 Task: Find connections with filter location Denain with filter topic #Tipsforsucesswith filter profile language English with filter current company REDA Chemicals with filter school Uttar pradesh jobs and careers with filter industry Boilers, Tanks, and Shipping Container Manufacturing with filter service category Customer Service with filter keywords title Cafeteria Worker
Action: Mouse moved to (521, 71)
Screenshot: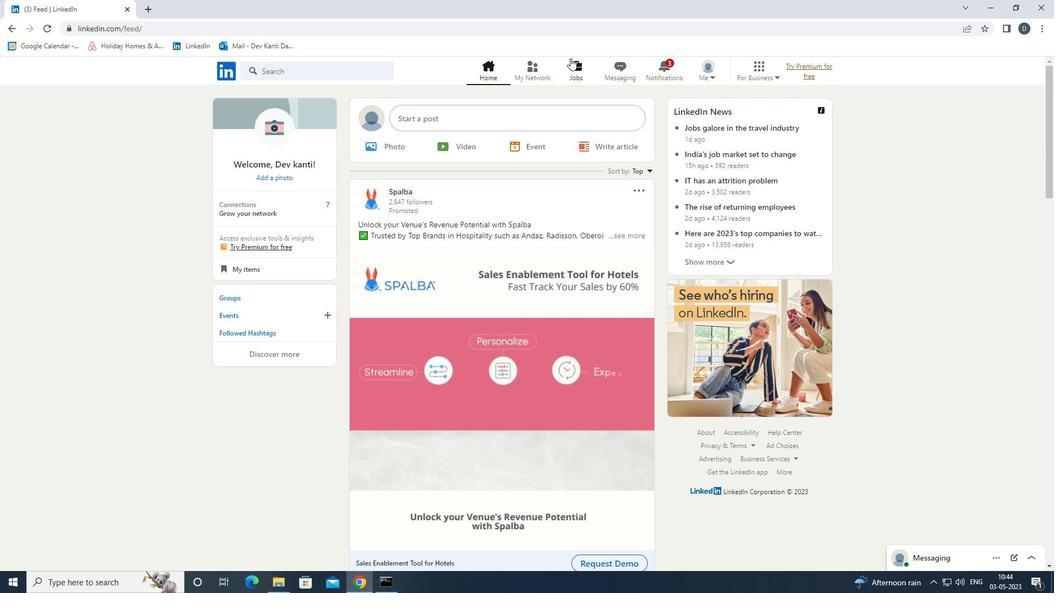 
Action: Mouse pressed left at (521, 71)
Screenshot: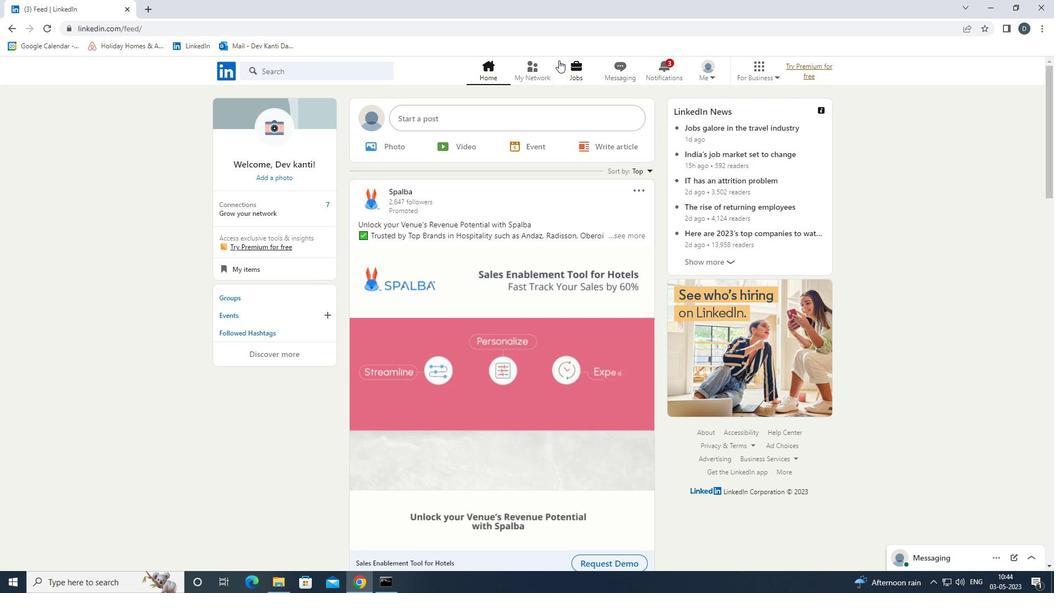 
Action: Mouse moved to (364, 127)
Screenshot: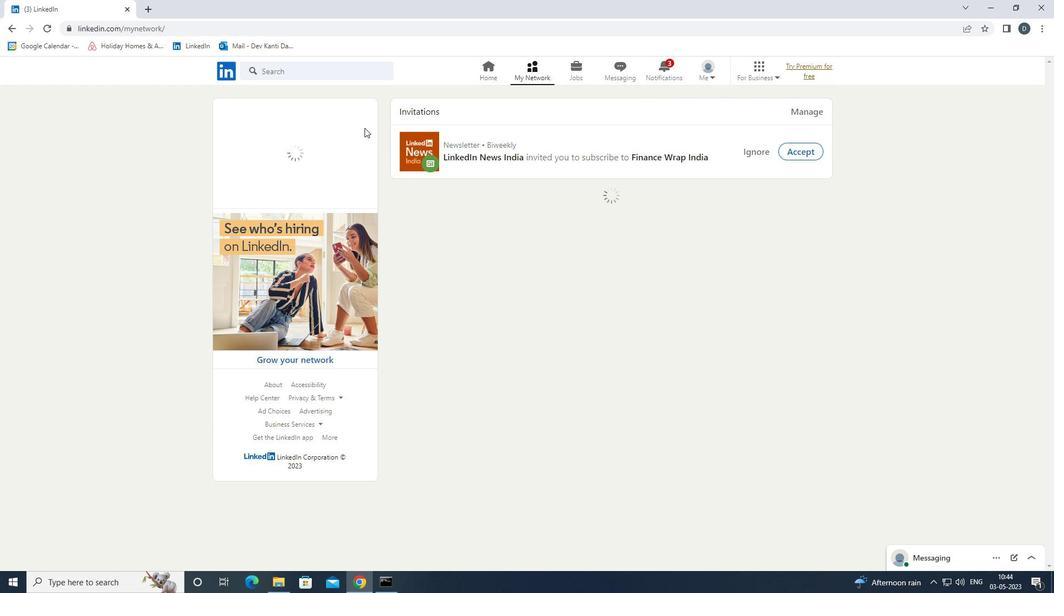 
Action: Mouse pressed left at (364, 127)
Screenshot: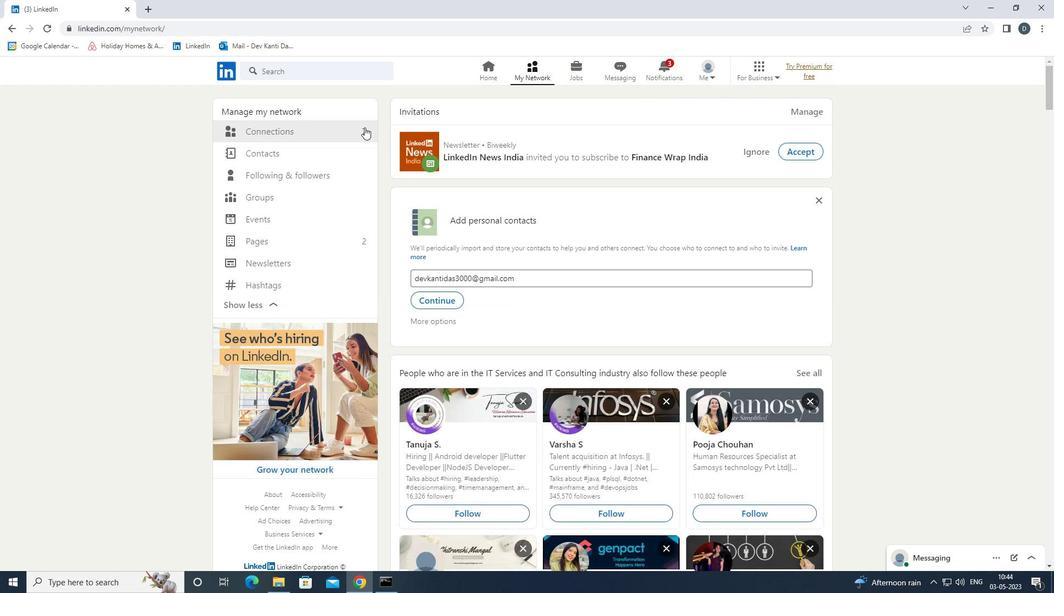 
Action: Mouse moved to (621, 132)
Screenshot: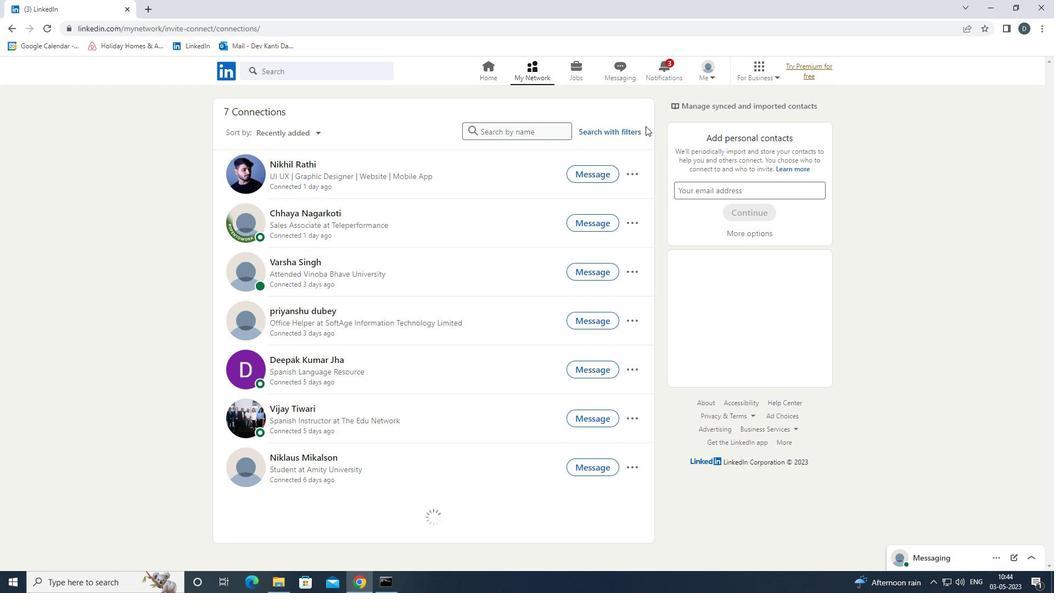 
Action: Mouse pressed left at (621, 132)
Screenshot: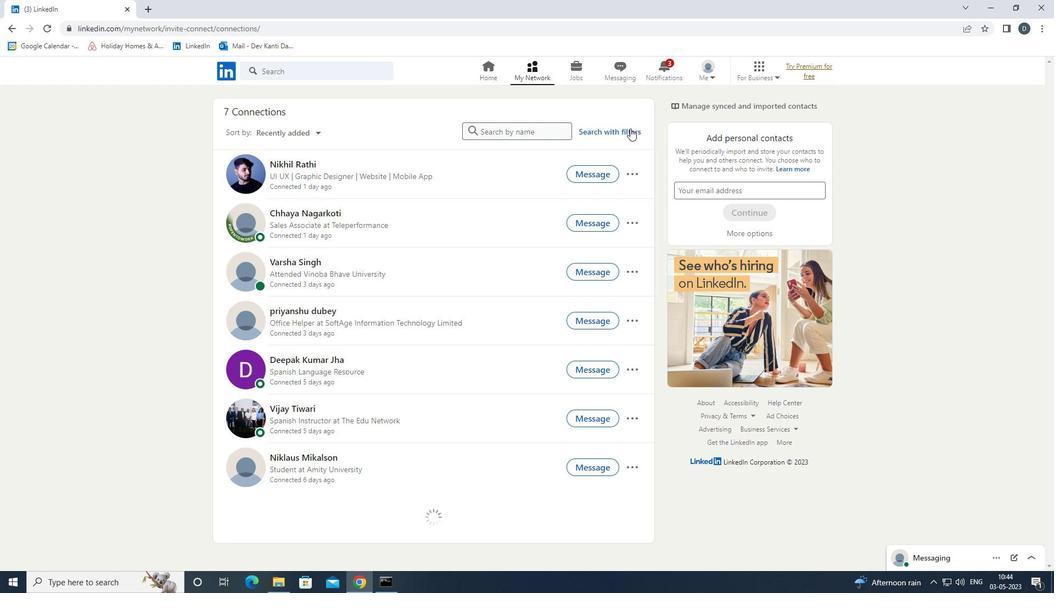 
Action: Mouse moved to (571, 102)
Screenshot: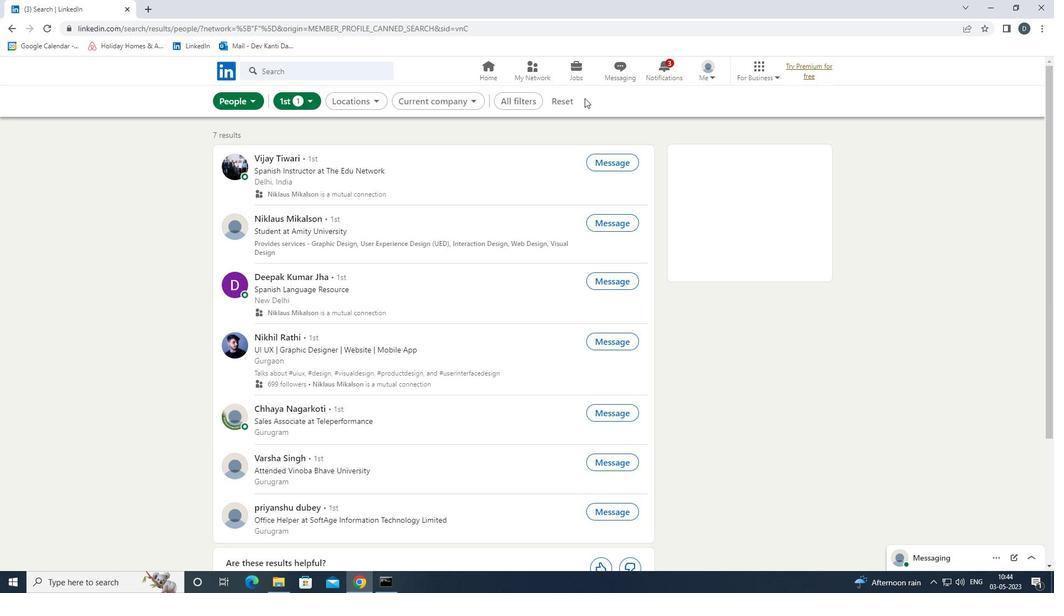 
Action: Mouse pressed left at (571, 102)
Screenshot: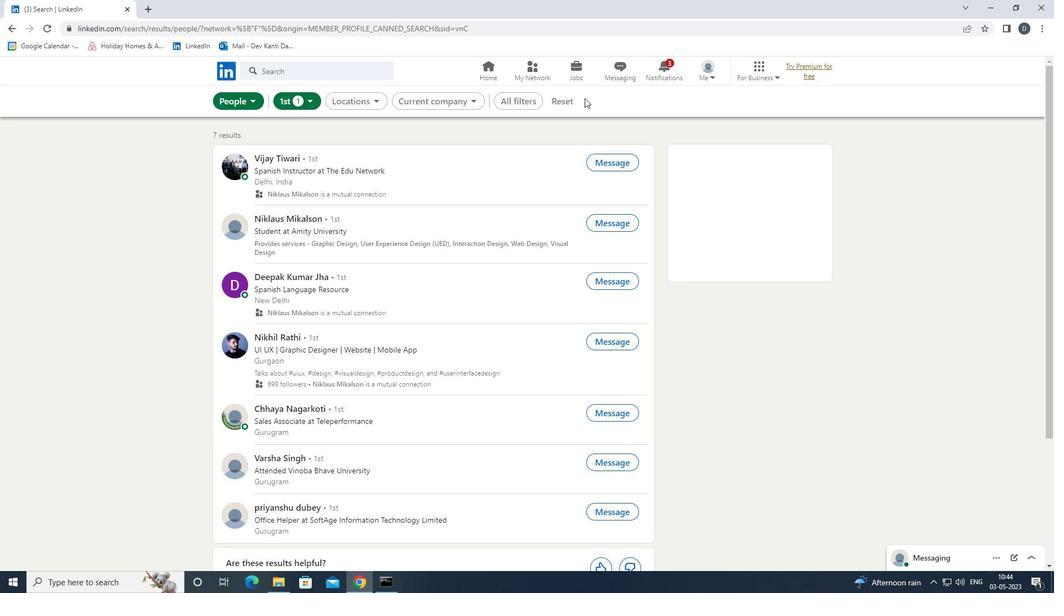 
Action: Mouse moved to (539, 99)
Screenshot: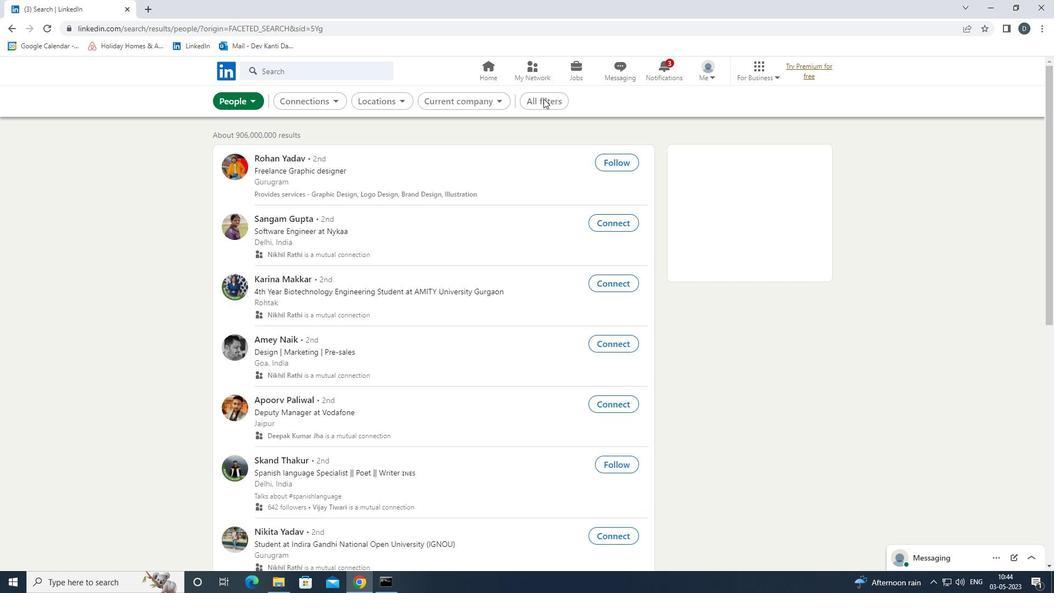 
Action: Mouse pressed left at (539, 99)
Screenshot: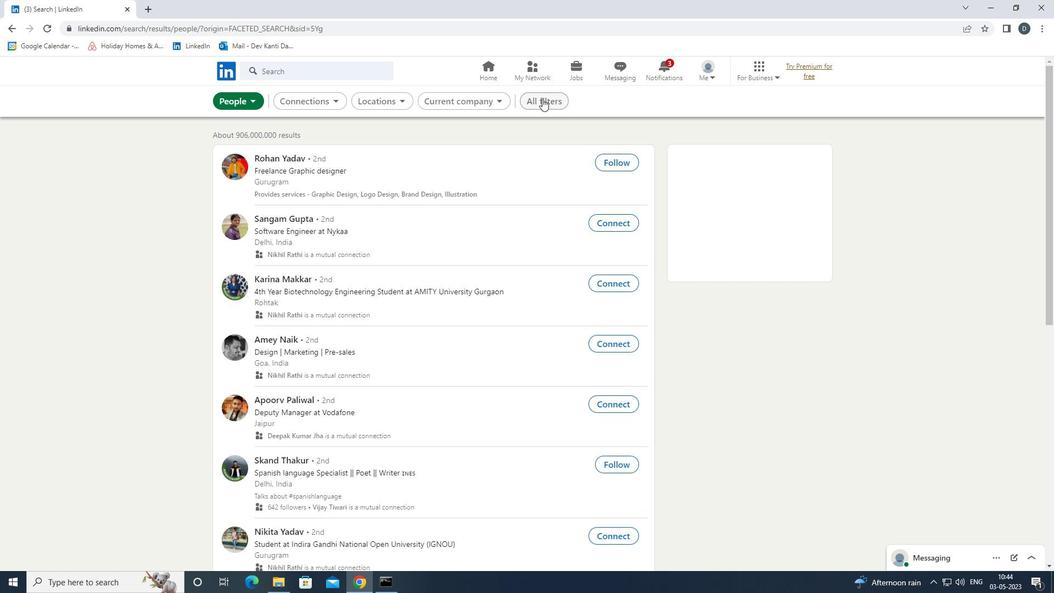 
Action: Mouse moved to (993, 370)
Screenshot: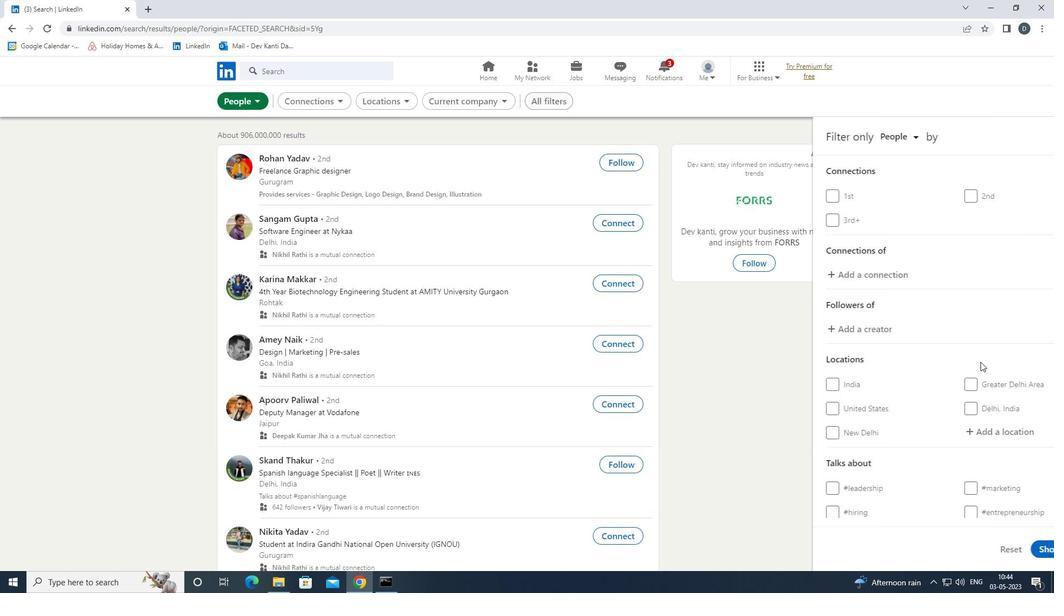 
Action: Mouse scrolled (993, 370) with delta (0, 0)
Screenshot: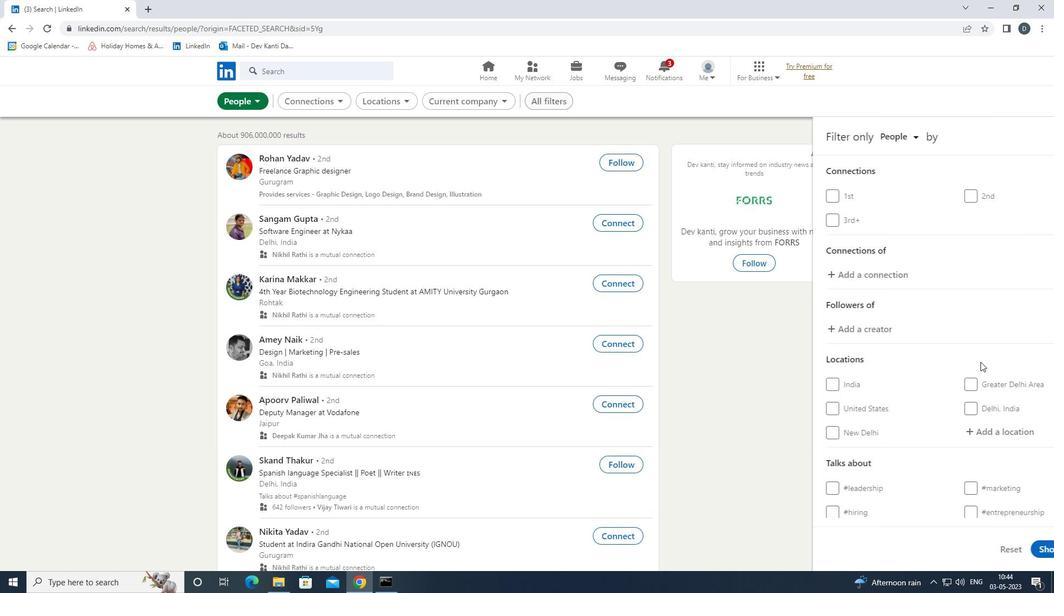 
Action: Mouse scrolled (993, 370) with delta (0, 0)
Screenshot: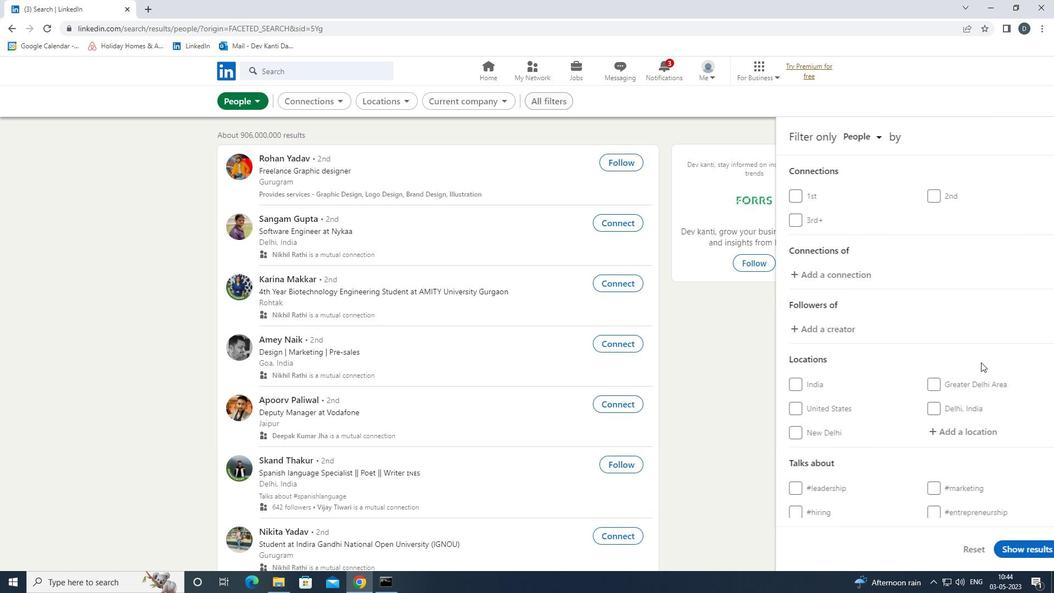 
Action: Mouse moved to (953, 325)
Screenshot: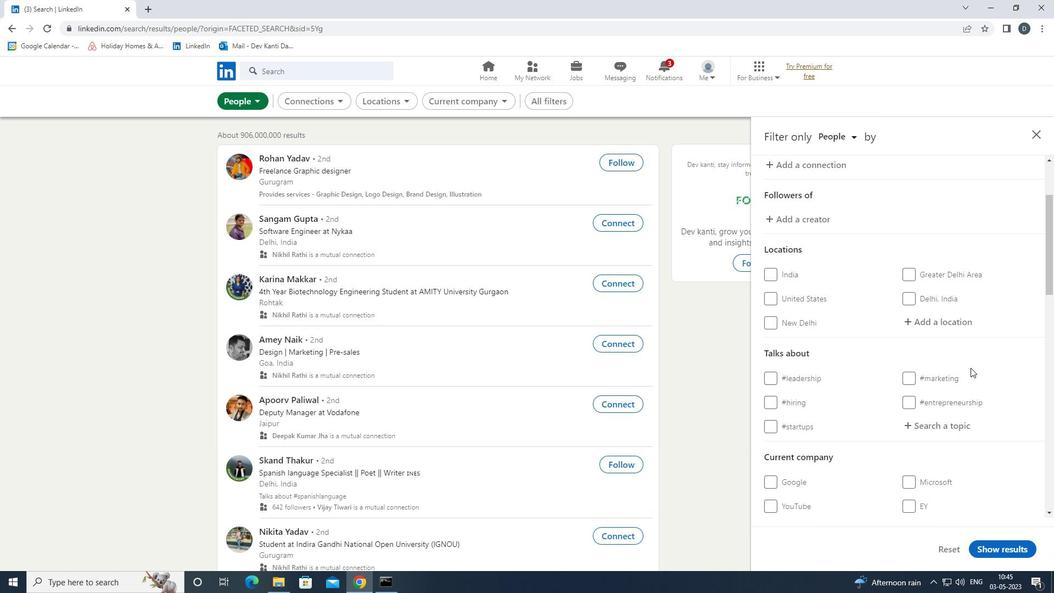 
Action: Mouse pressed left at (953, 325)
Screenshot: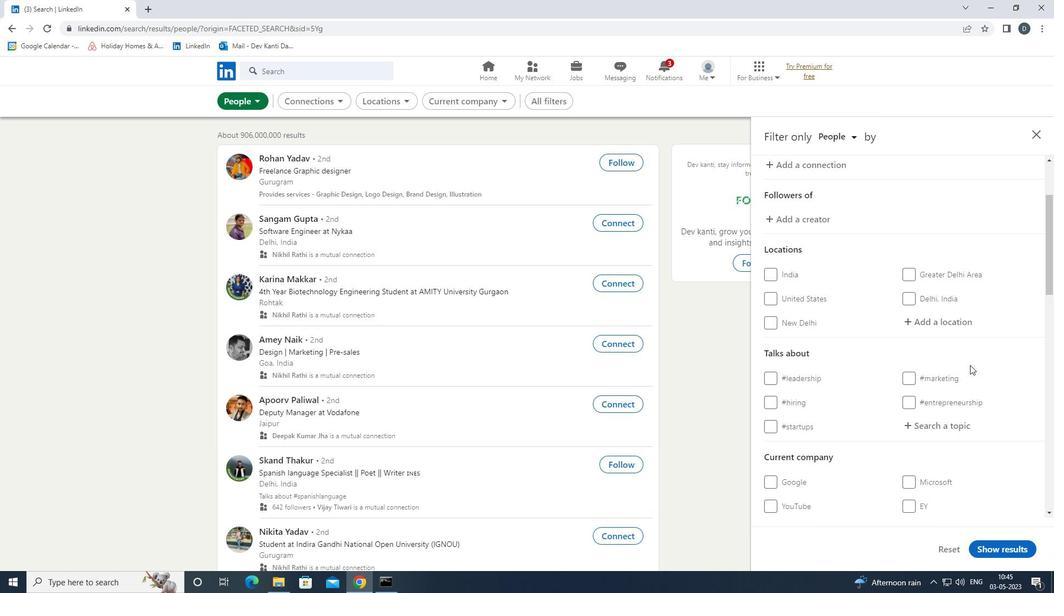 
Action: Mouse moved to (952, 327)
Screenshot: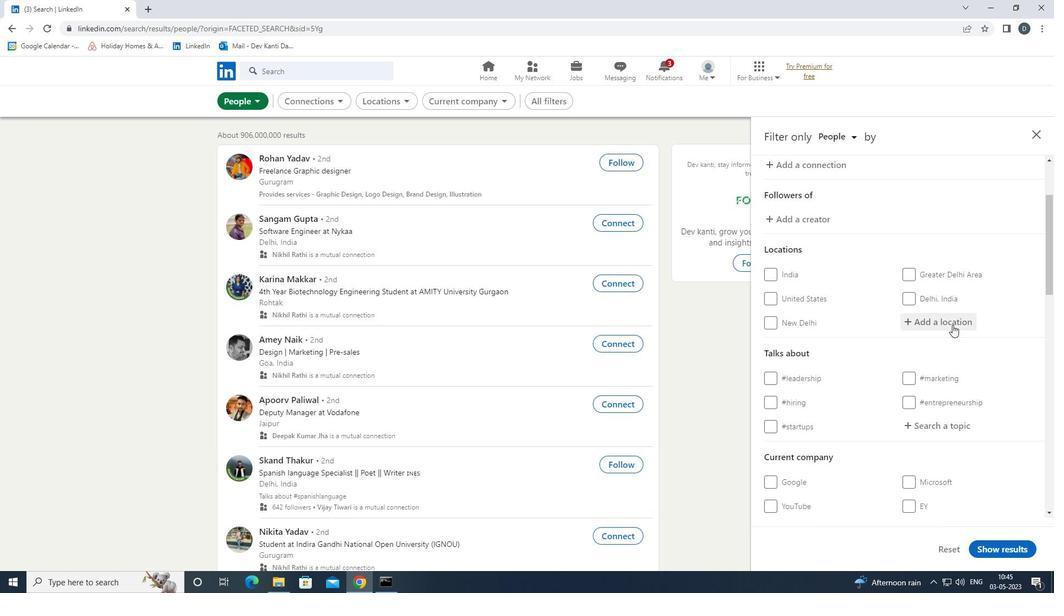 
Action: Key pressed <Key.cmd><Key.shift><Key.cmd><Key.shift>DENAIN<Key.down><Key.enter>
Screenshot: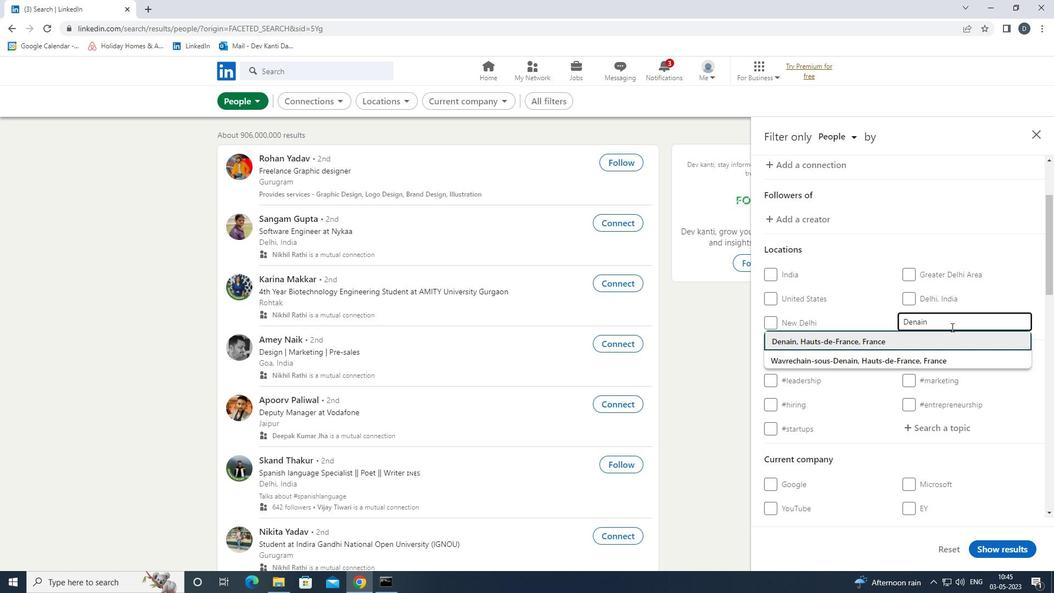 
Action: Mouse scrolled (952, 326) with delta (0, 0)
Screenshot: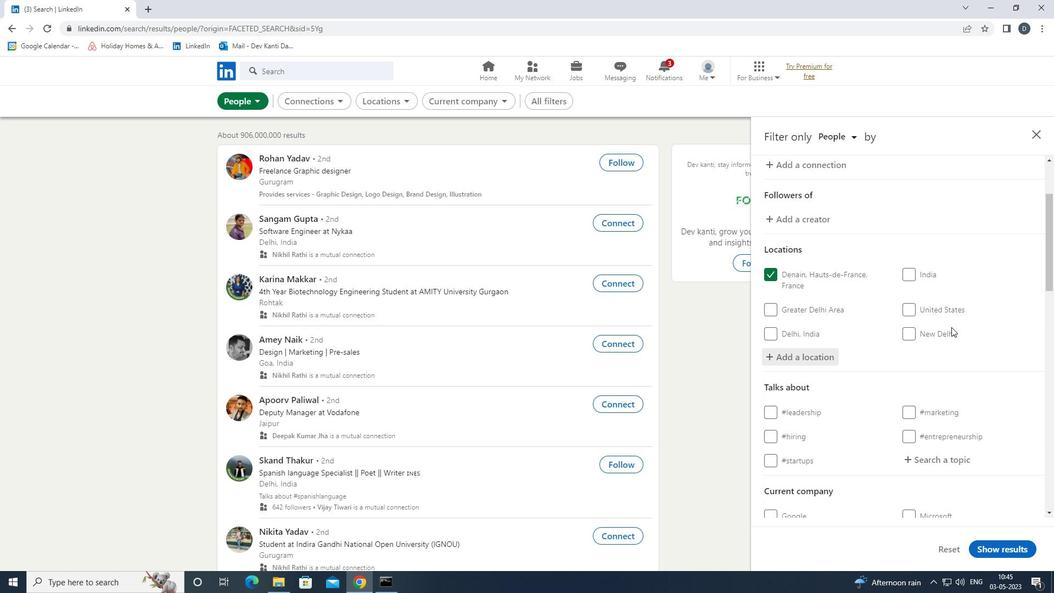 
Action: Mouse scrolled (952, 326) with delta (0, 0)
Screenshot: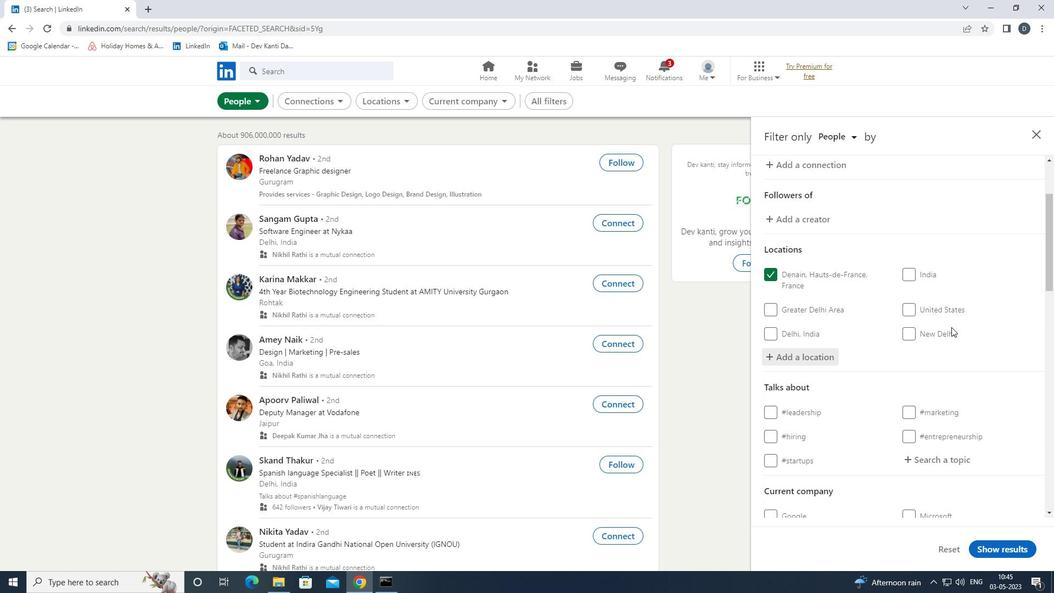 
Action: Mouse moved to (942, 354)
Screenshot: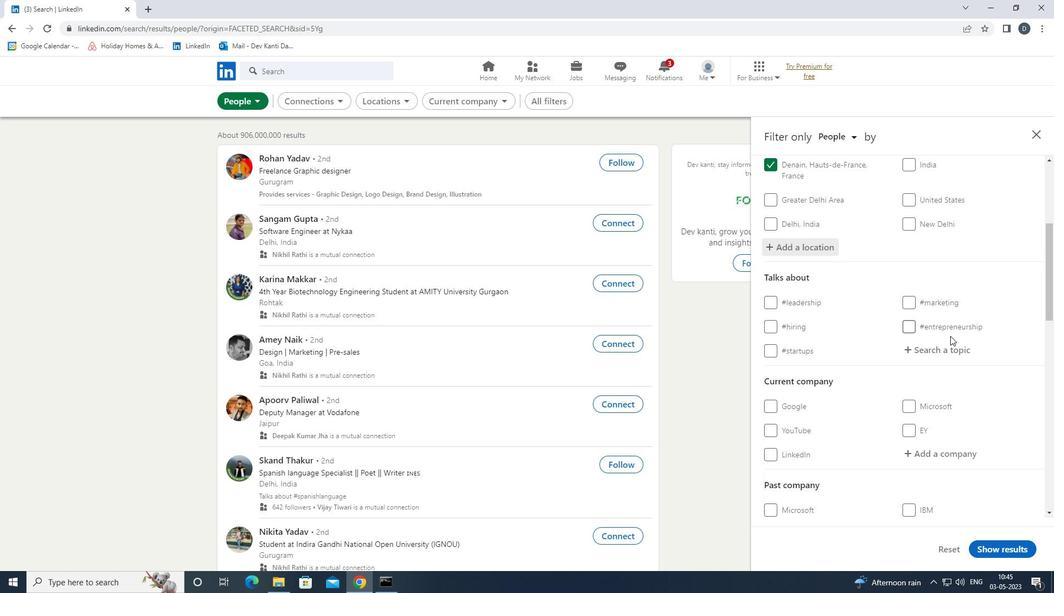 
Action: Mouse pressed left at (942, 354)
Screenshot: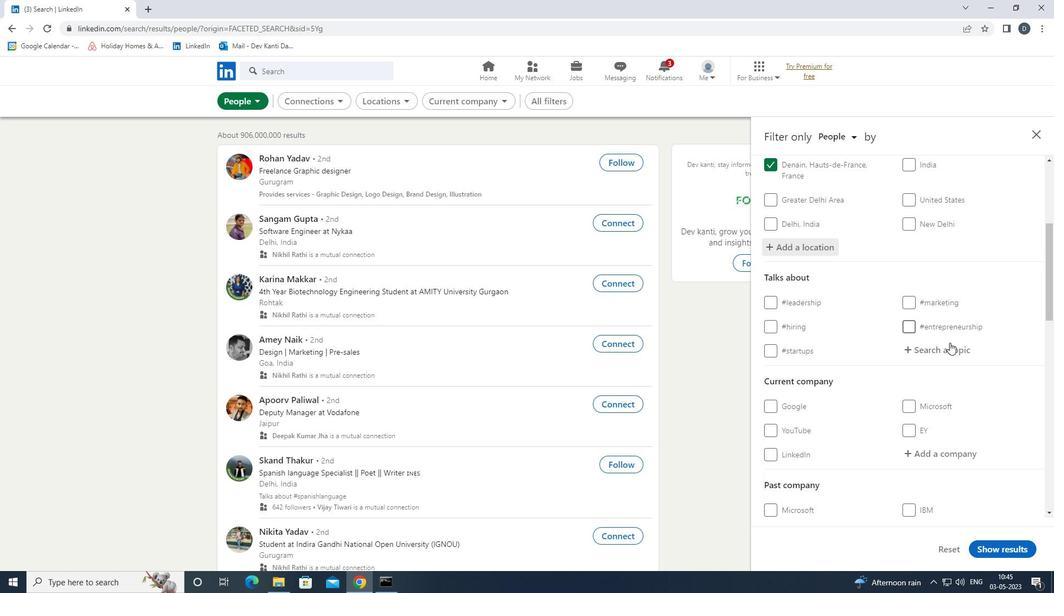 
Action: Key pressed TIPSFORT<Key.backspace>SUCCESS<Key.down><Key.down><Key.enter>
Screenshot: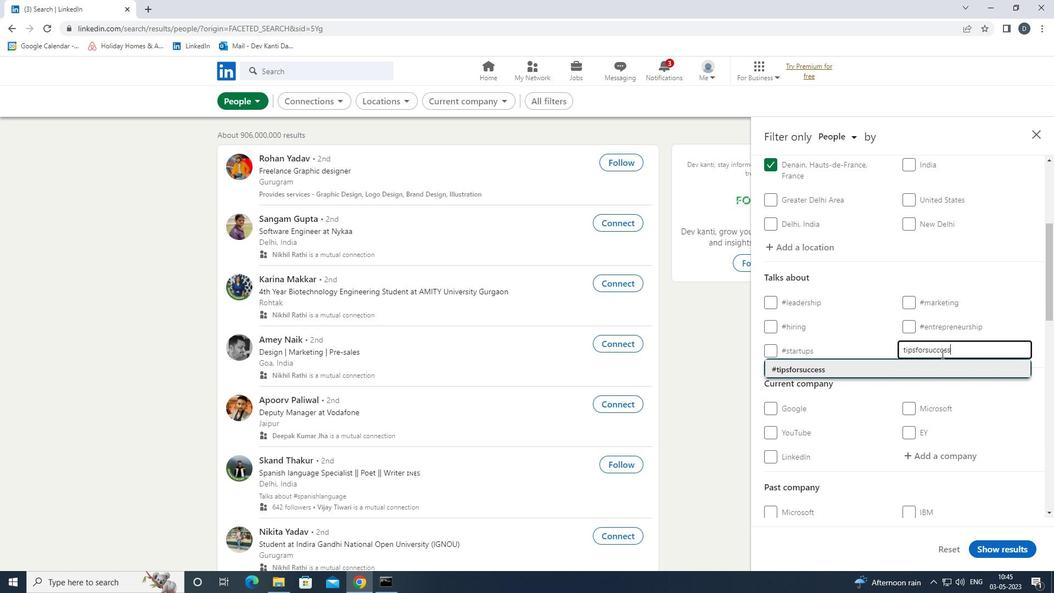 
Action: Mouse moved to (931, 356)
Screenshot: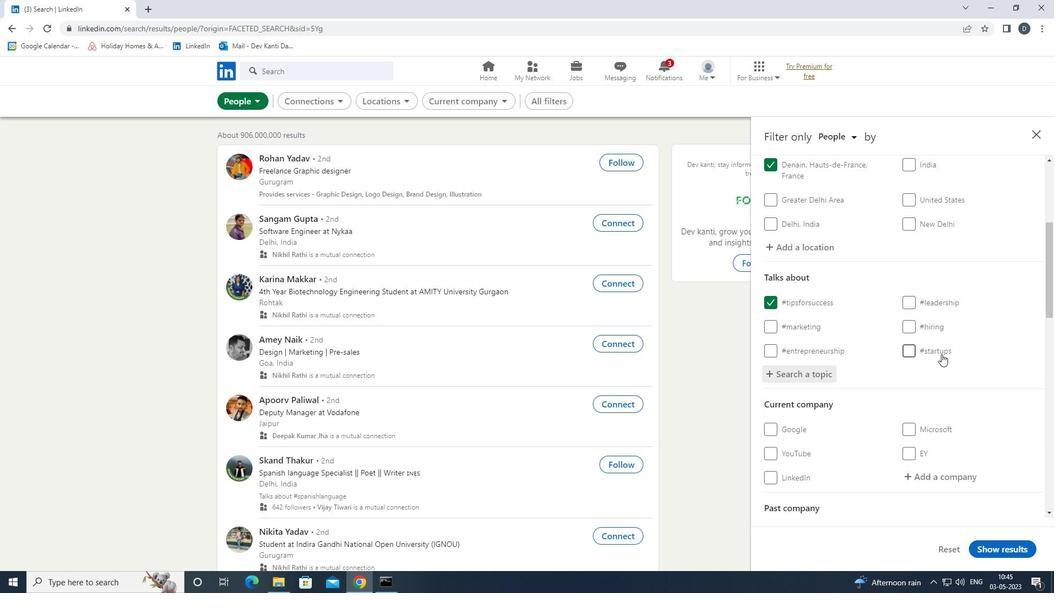 
Action: Mouse scrolled (931, 355) with delta (0, 0)
Screenshot: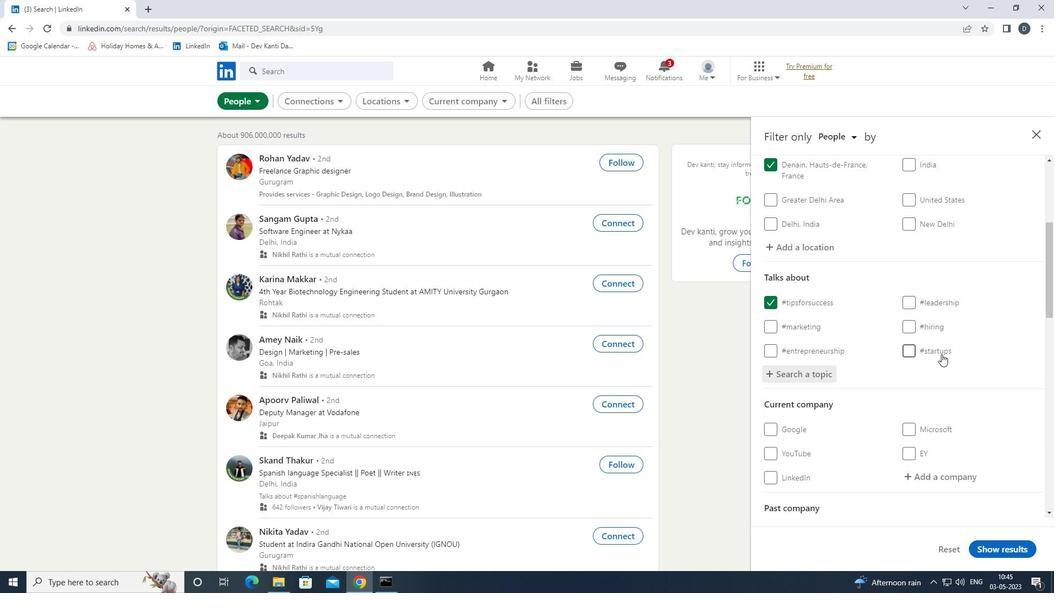 
Action: Mouse moved to (931, 362)
Screenshot: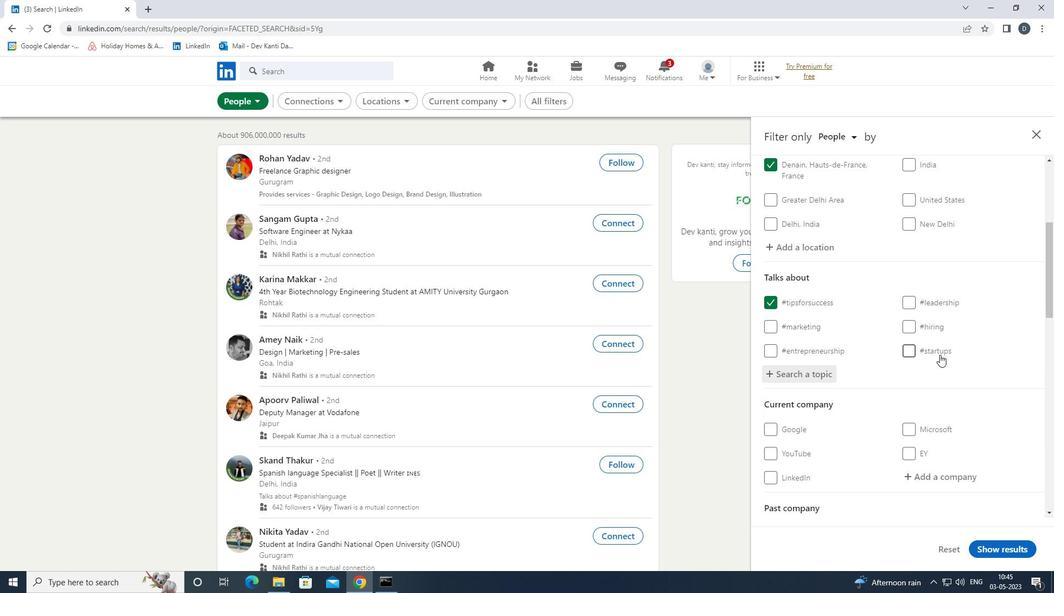 
Action: Mouse scrolled (931, 362) with delta (0, 0)
Screenshot: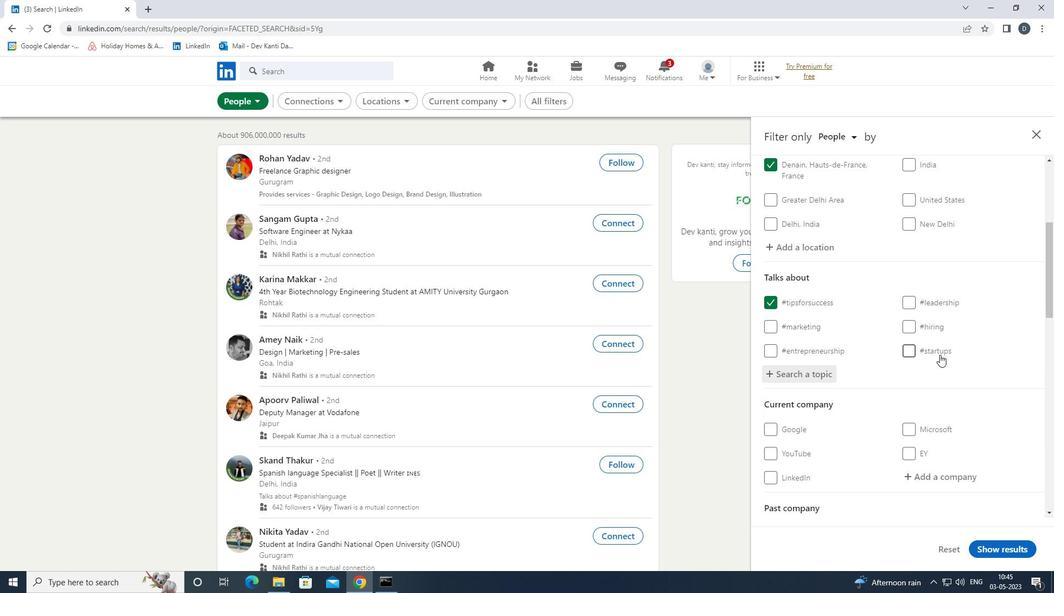 
Action: Mouse moved to (930, 364)
Screenshot: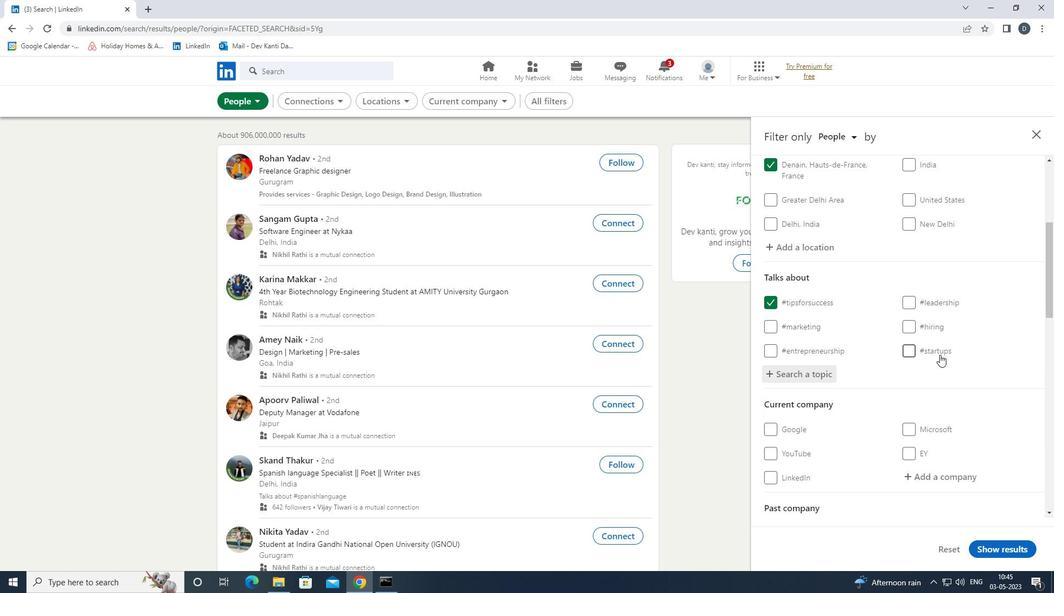 
Action: Mouse scrolled (930, 363) with delta (0, 0)
Screenshot: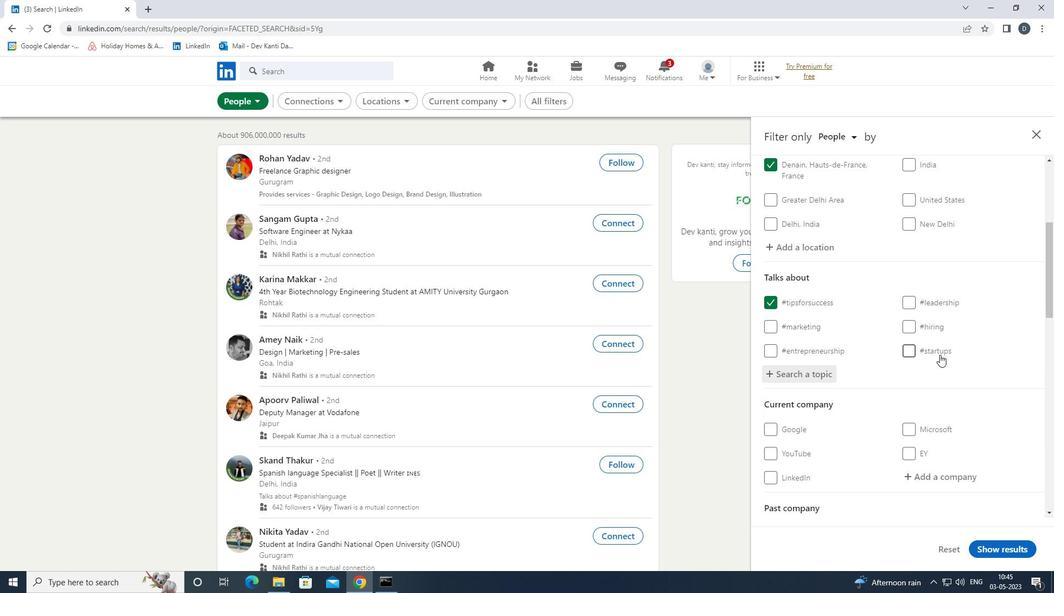 
Action: Mouse moved to (930, 364)
Screenshot: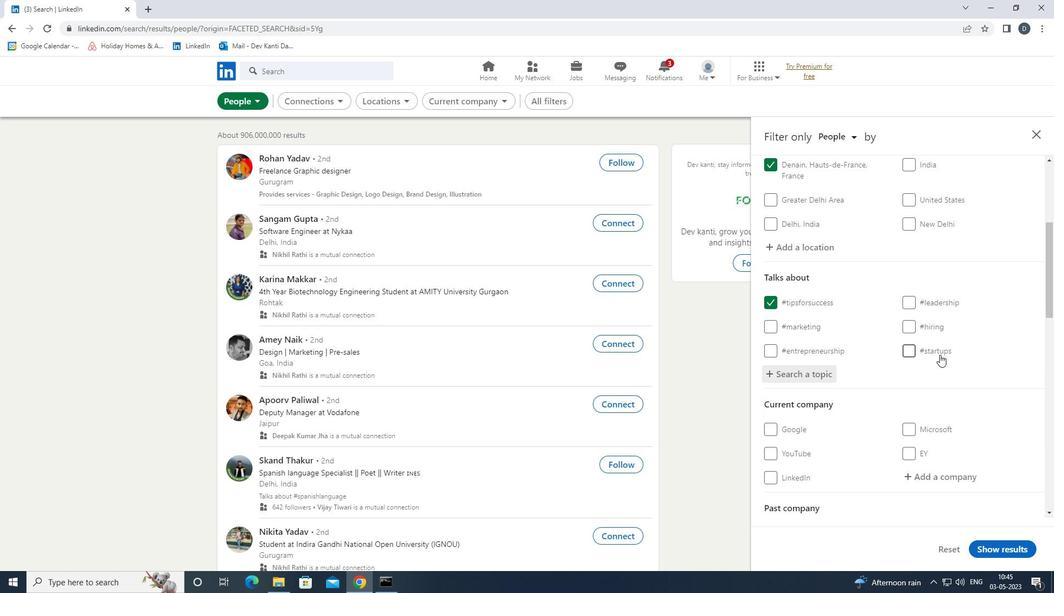 
Action: Mouse scrolled (930, 364) with delta (0, 0)
Screenshot: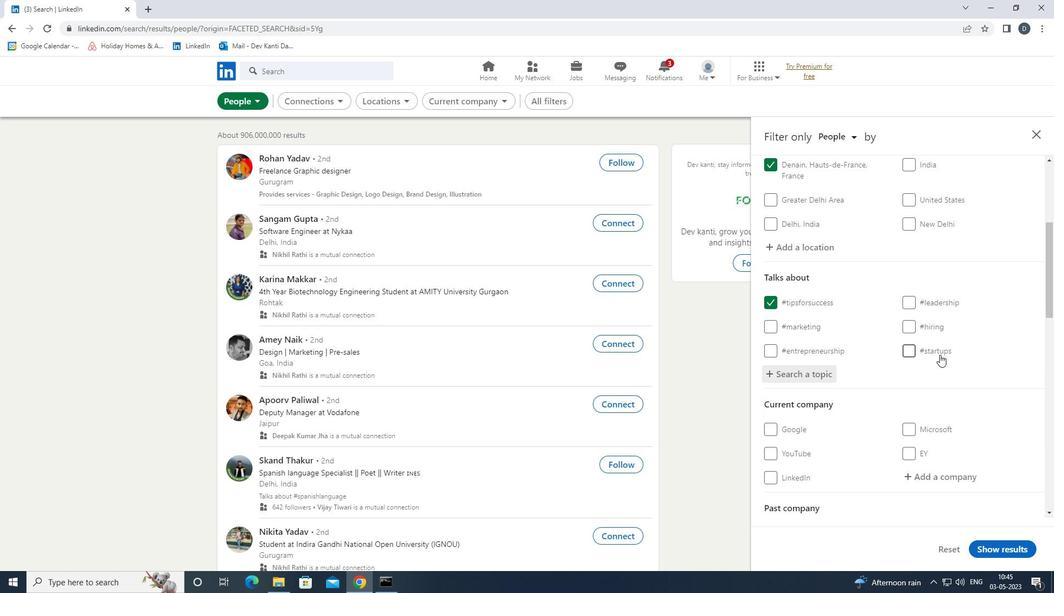 
Action: Mouse scrolled (930, 364) with delta (0, 0)
Screenshot: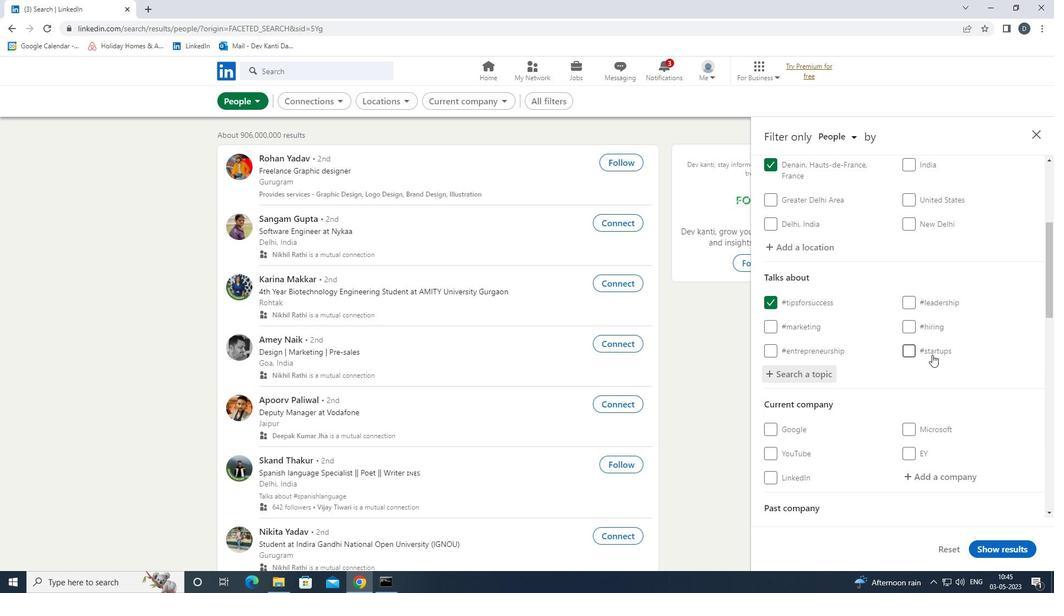 
Action: Mouse moved to (930, 365)
Screenshot: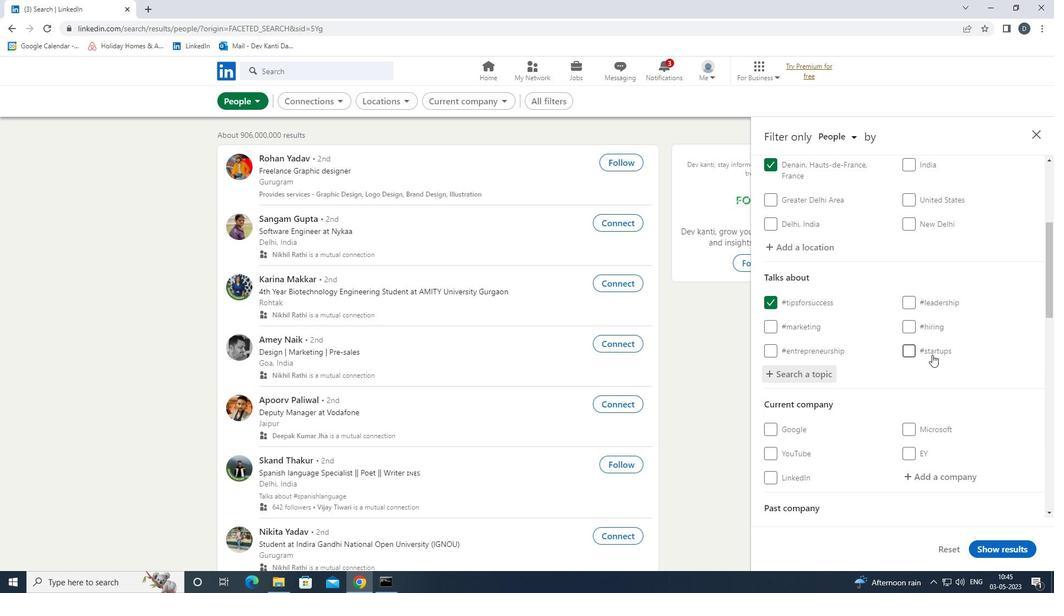 
Action: Mouse scrolled (930, 365) with delta (0, 0)
Screenshot: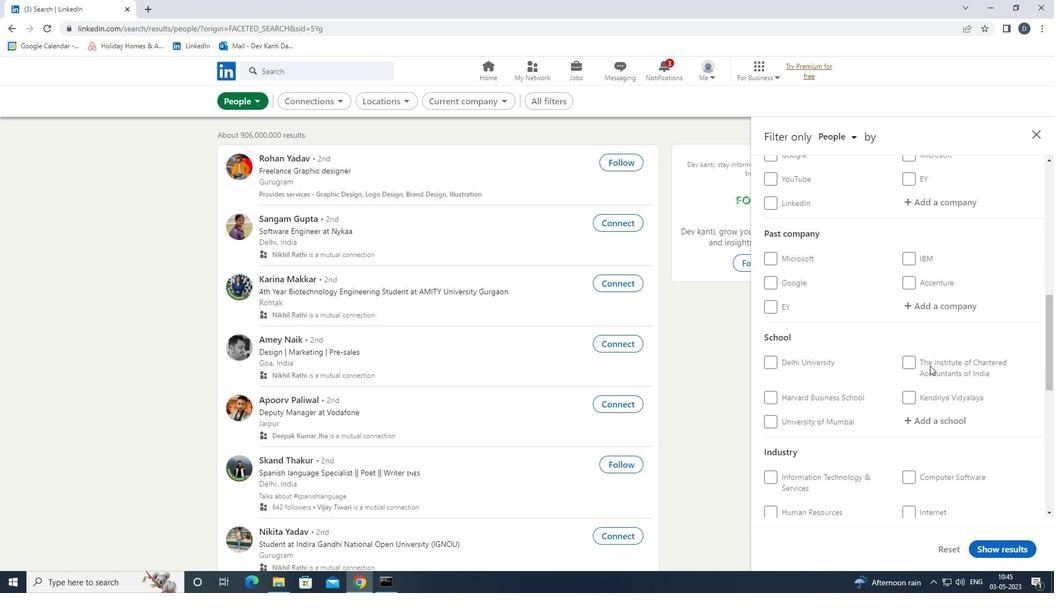 
Action: Mouse scrolled (930, 365) with delta (0, 0)
Screenshot: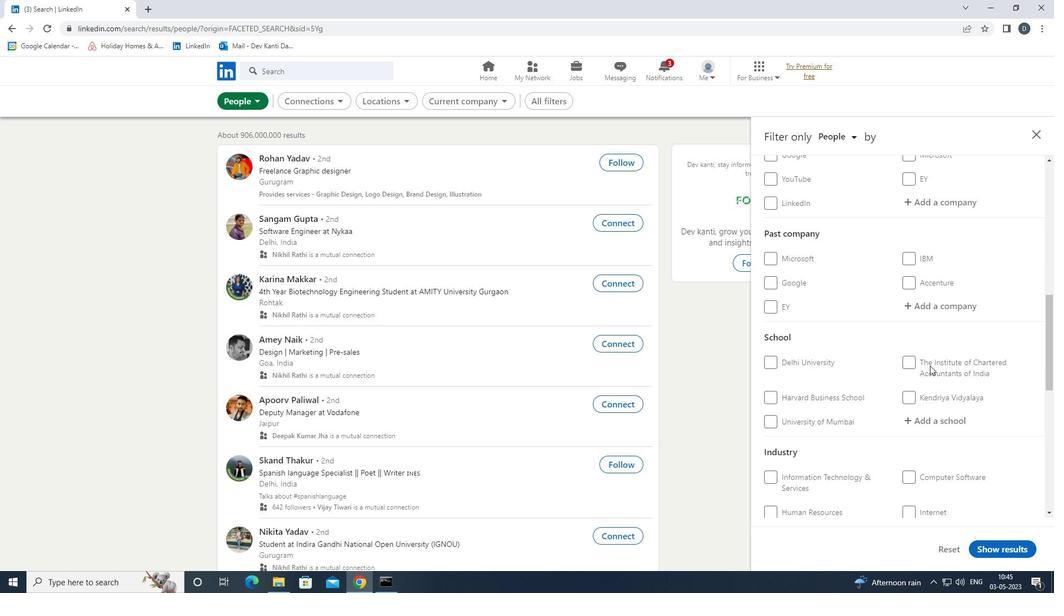 
Action: Mouse scrolled (930, 365) with delta (0, 0)
Screenshot: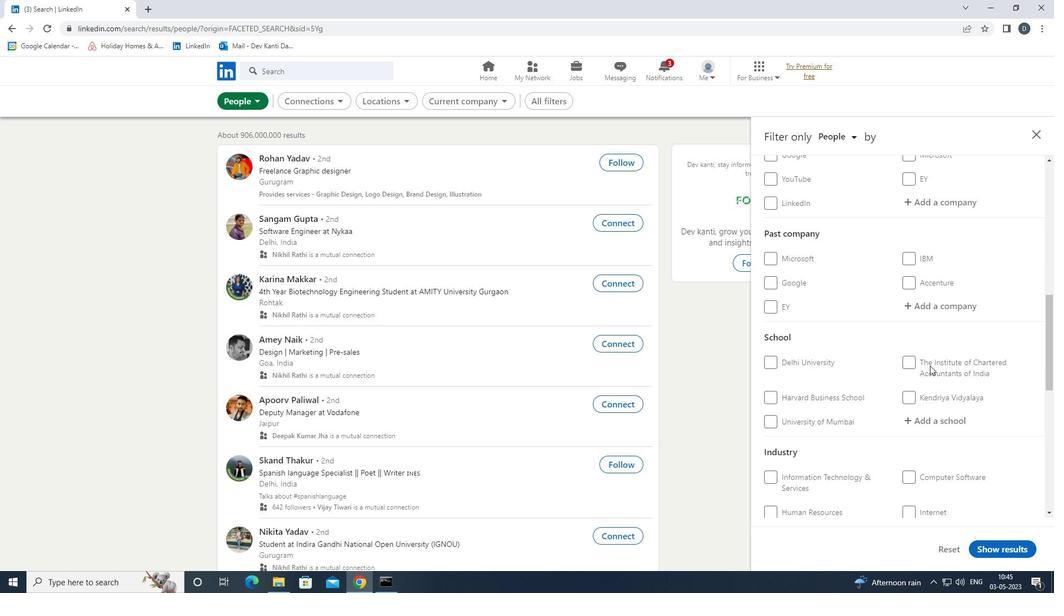 
Action: Mouse moved to (787, 430)
Screenshot: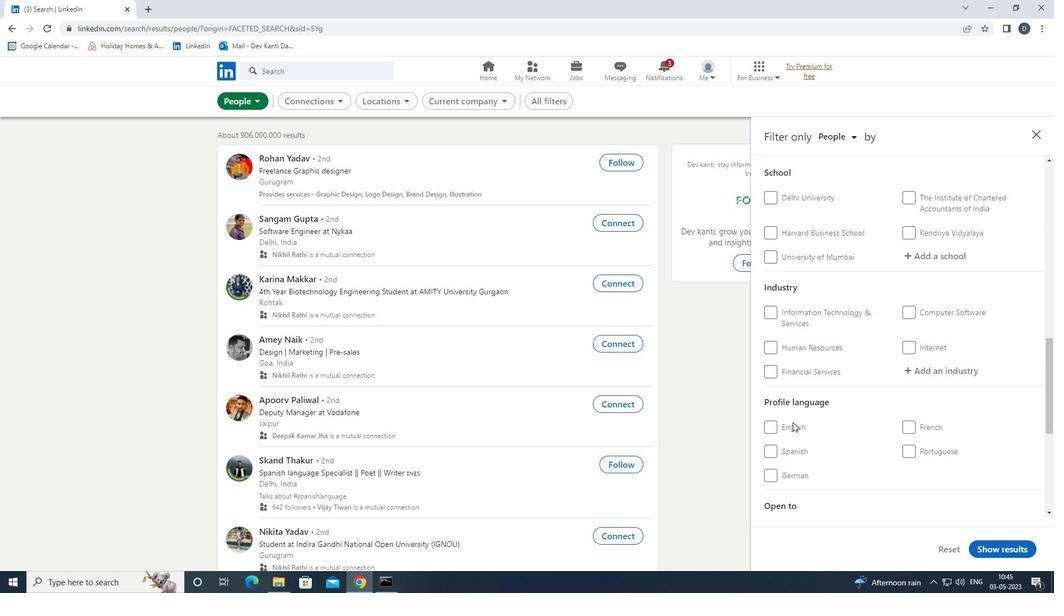 
Action: Mouse pressed left at (787, 430)
Screenshot: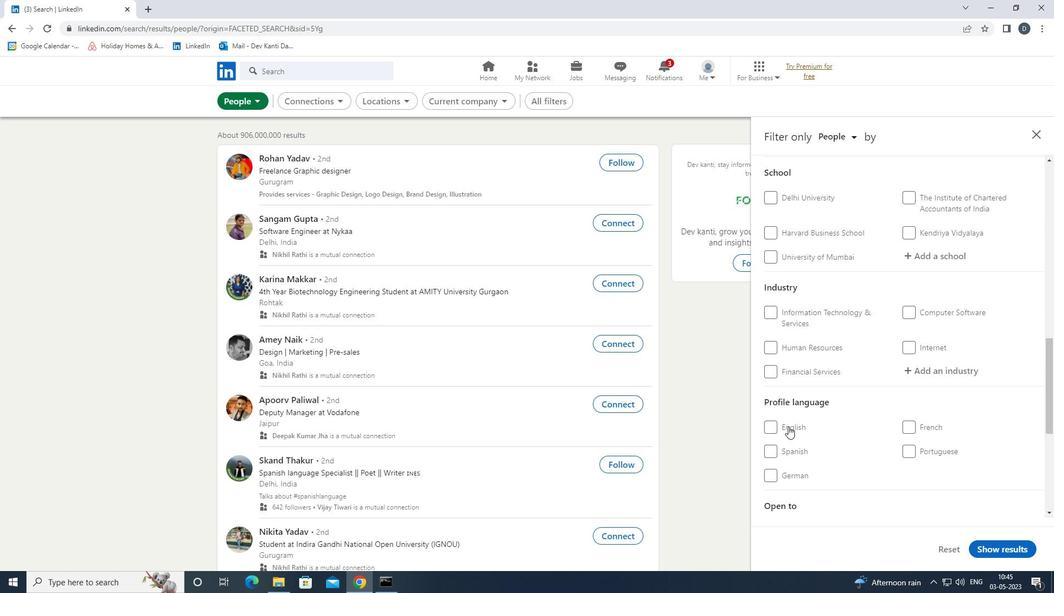 
Action: Mouse moved to (888, 419)
Screenshot: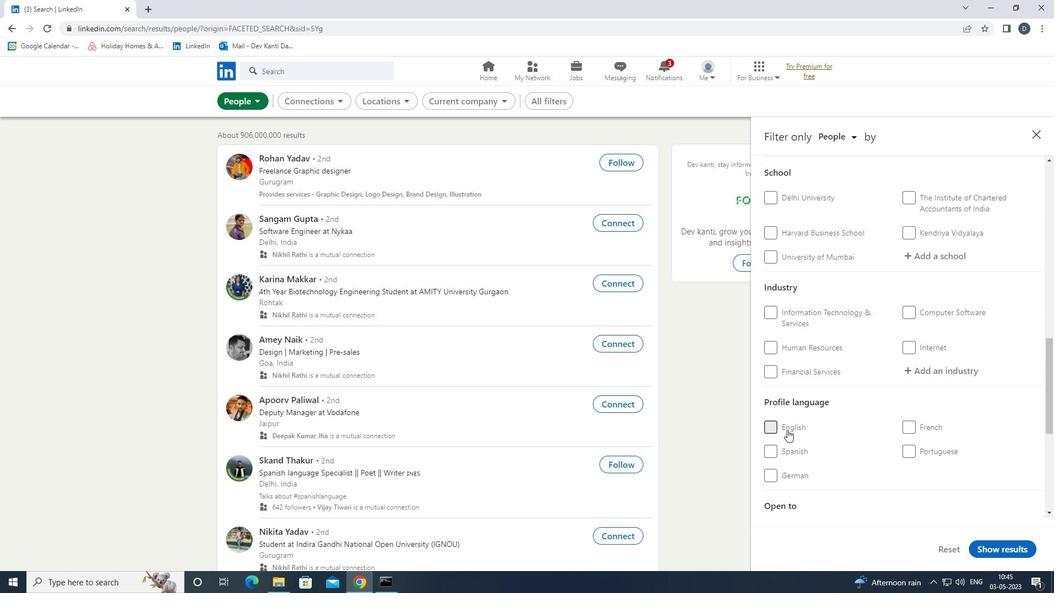 
Action: Mouse scrolled (888, 419) with delta (0, 0)
Screenshot: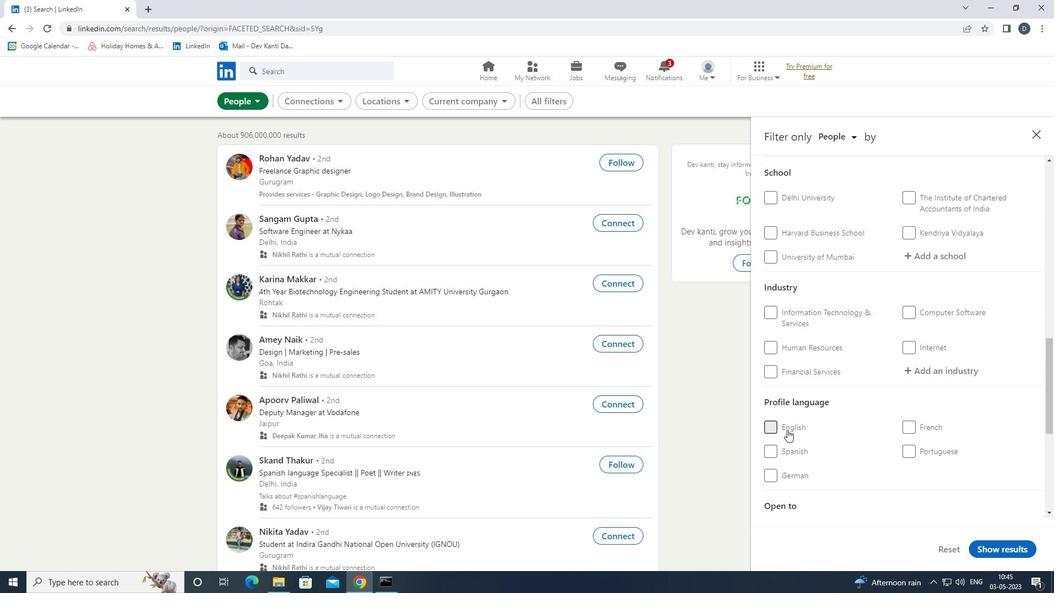 
Action: Mouse scrolled (888, 419) with delta (0, 0)
Screenshot: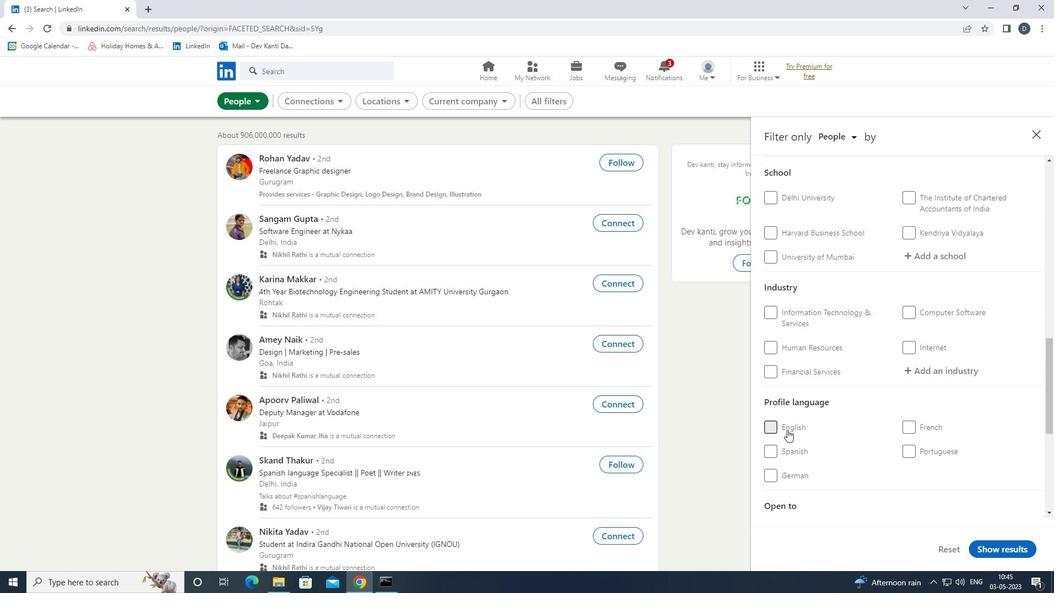 
Action: Mouse scrolled (888, 419) with delta (0, 0)
Screenshot: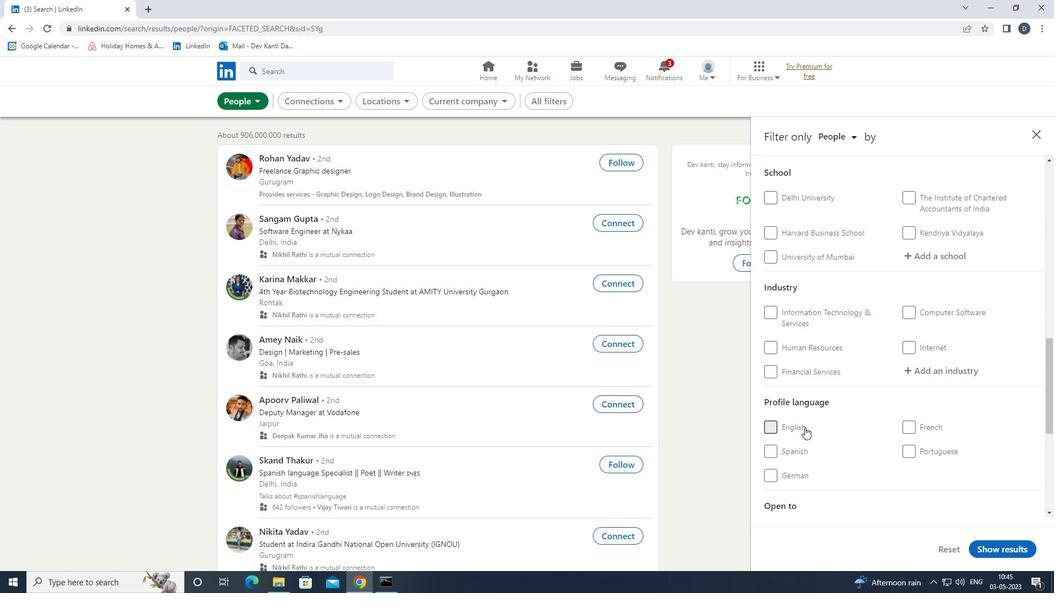 
Action: Mouse scrolled (888, 419) with delta (0, 0)
Screenshot: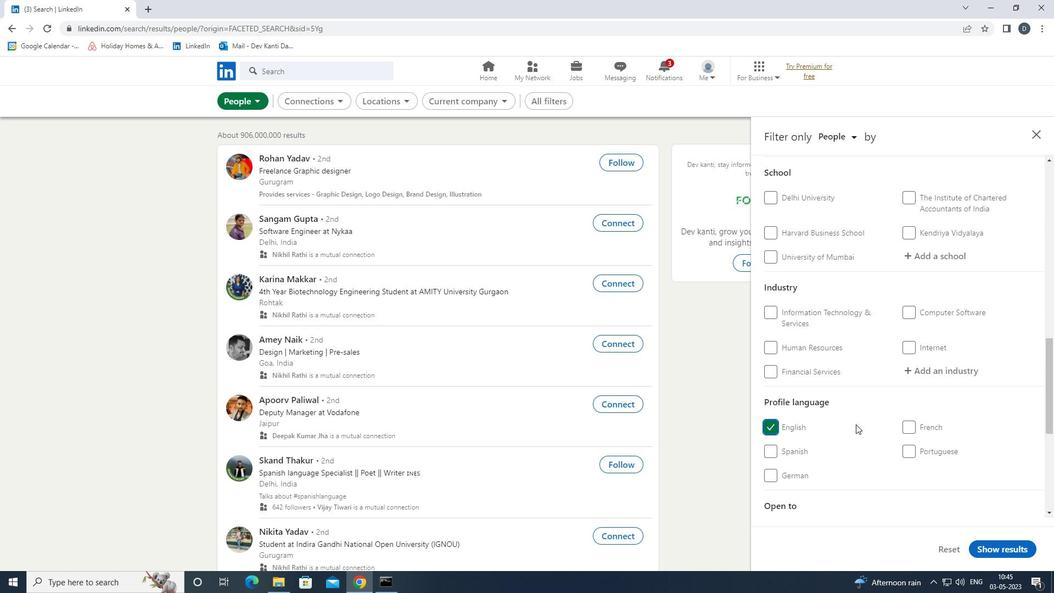 
Action: Mouse scrolled (888, 419) with delta (0, 0)
Screenshot: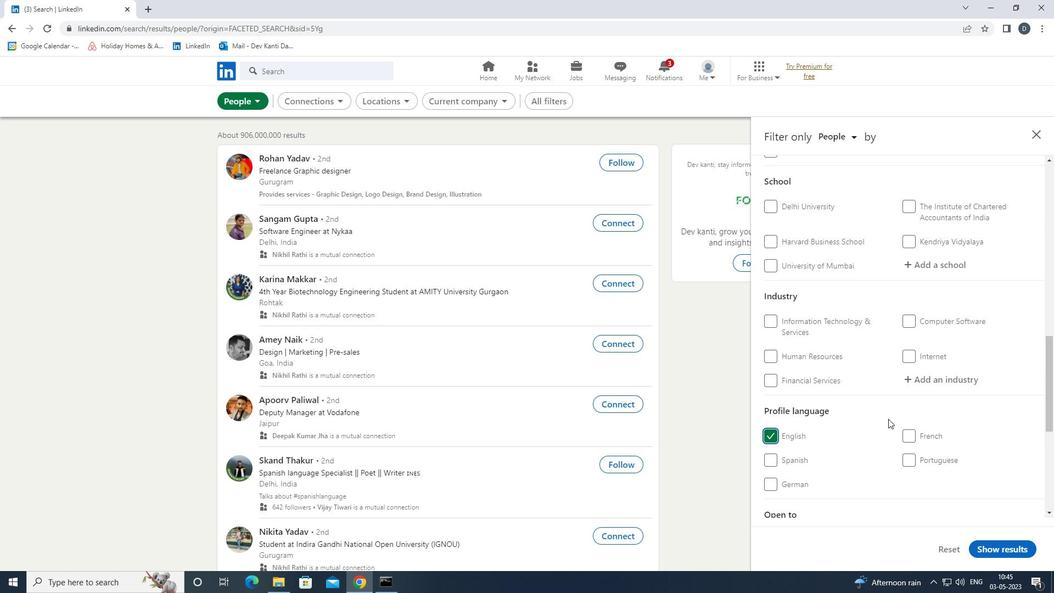 
Action: Mouse scrolled (888, 419) with delta (0, 0)
Screenshot: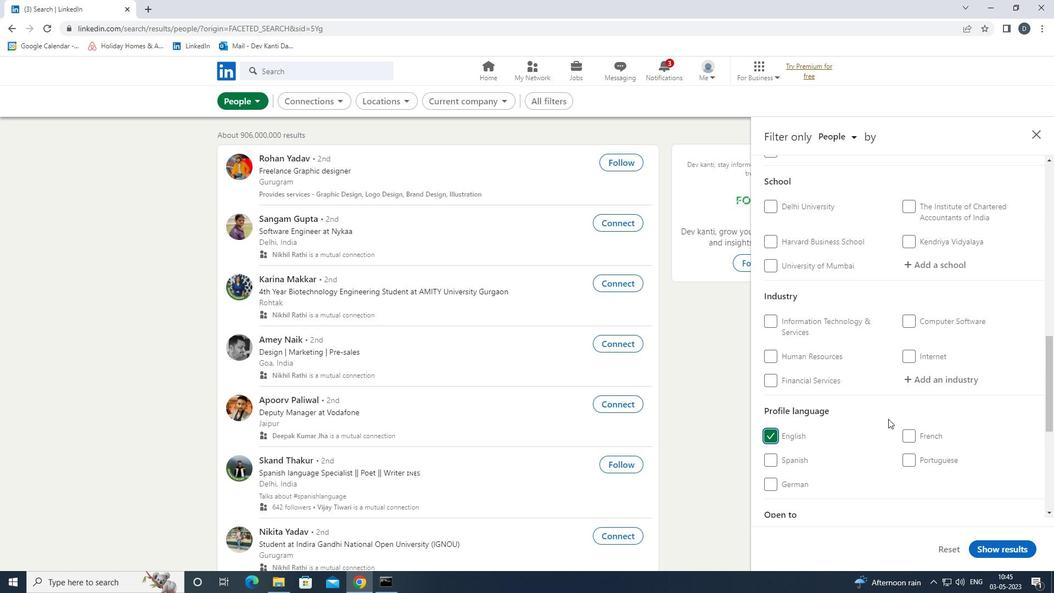 
Action: Mouse moved to (934, 375)
Screenshot: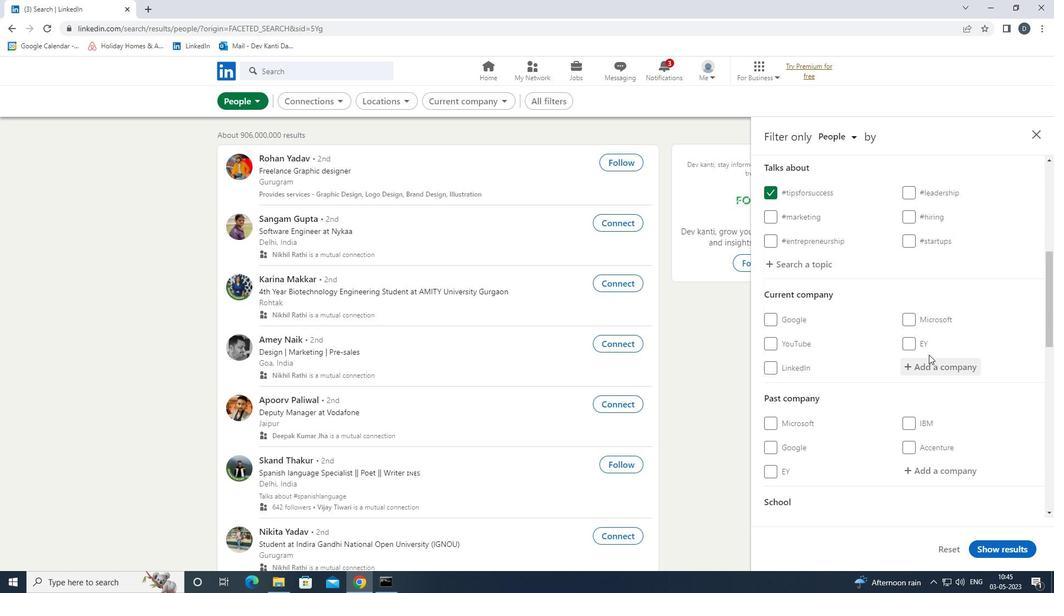 
Action: Mouse pressed left at (934, 375)
Screenshot: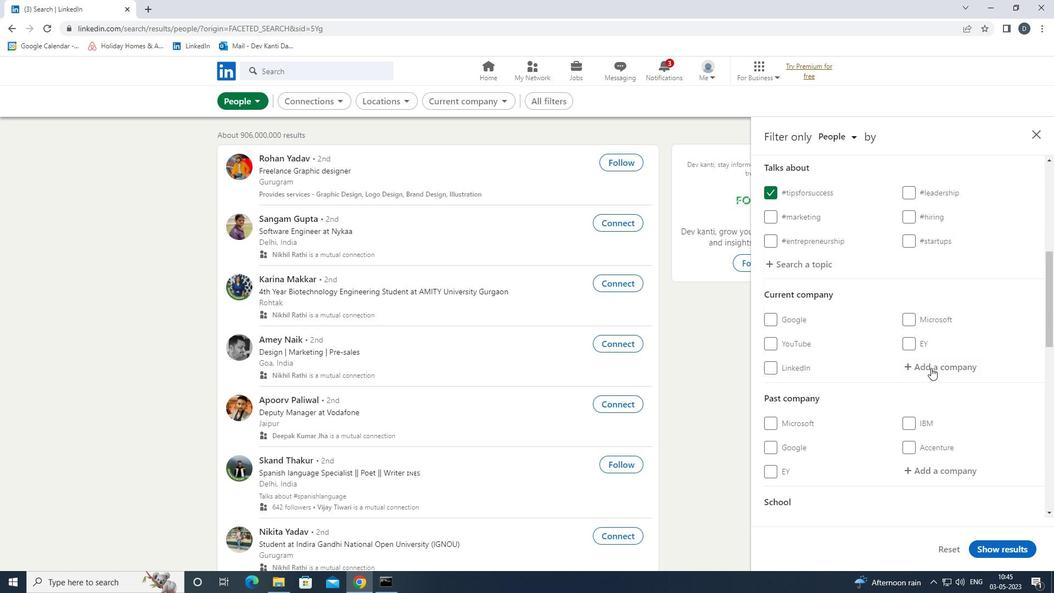 
Action: Mouse moved to (937, 372)
Screenshot: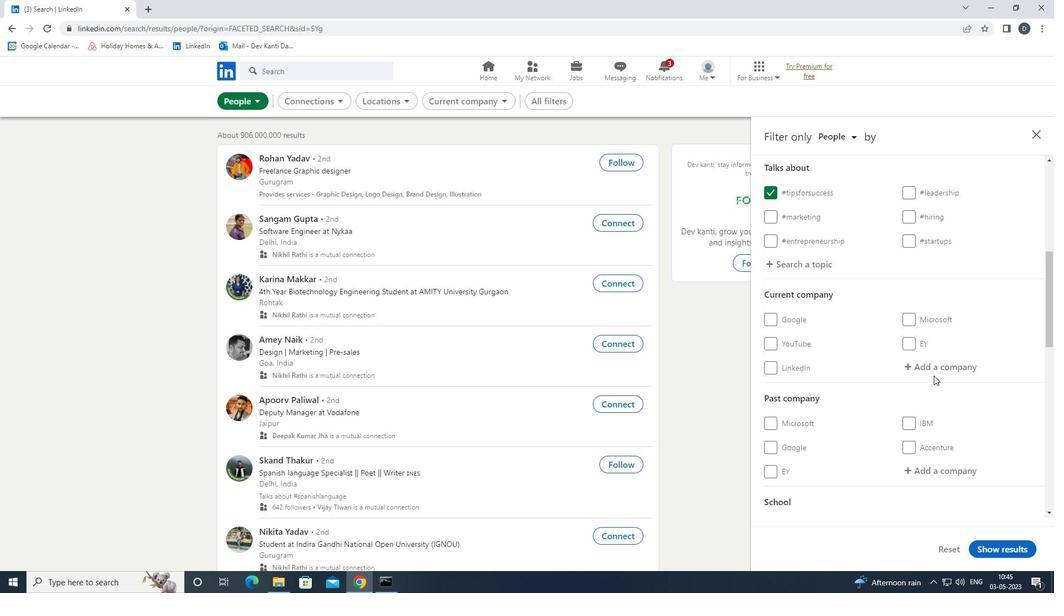 
Action: Mouse pressed left at (937, 372)
Screenshot: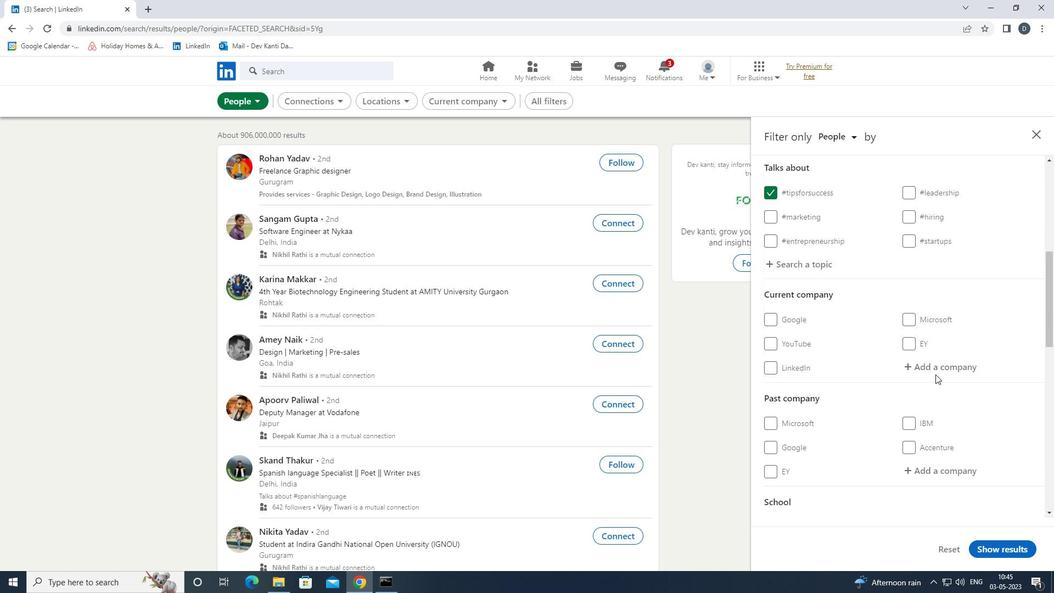 
Action: Key pressed <Key.shift><Key.shift>REDA<Key.space><Key.shift>CH<Key.down><Key.enter><Key.down><Key.down><Key.down><Key.down><Key.enter>
Screenshot: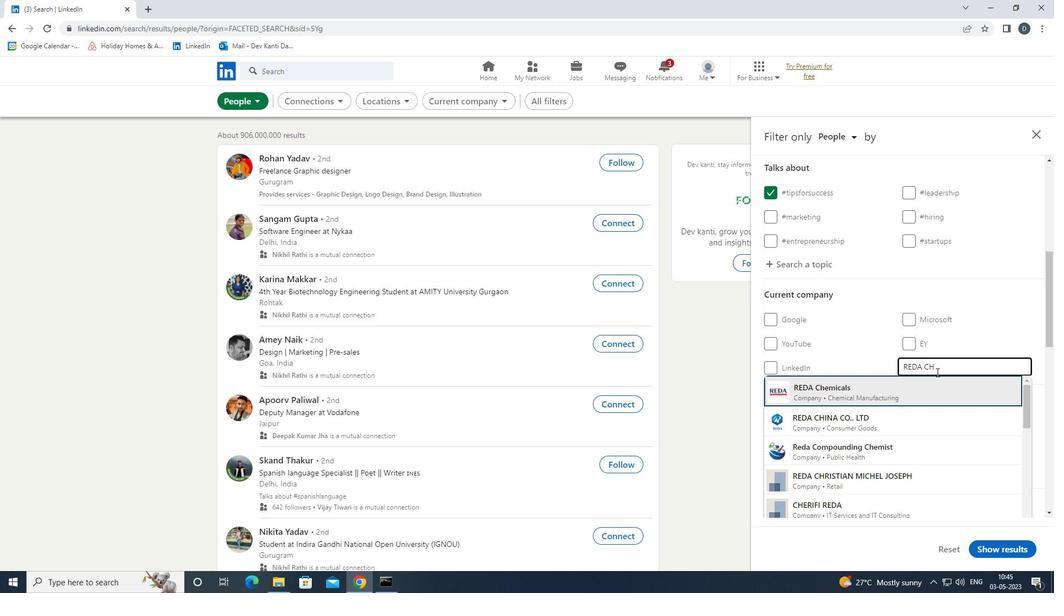 
Action: Mouse moved to (978, 352)
Screenshot: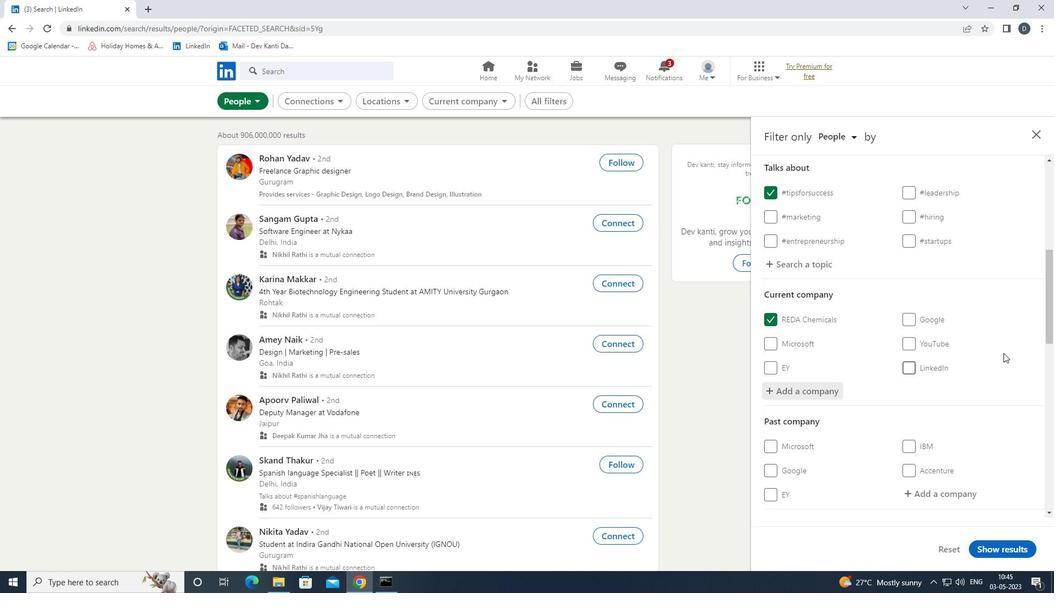 
Action: Mouse scrolled (978, 351) with delta (0, 0)
Screenshot: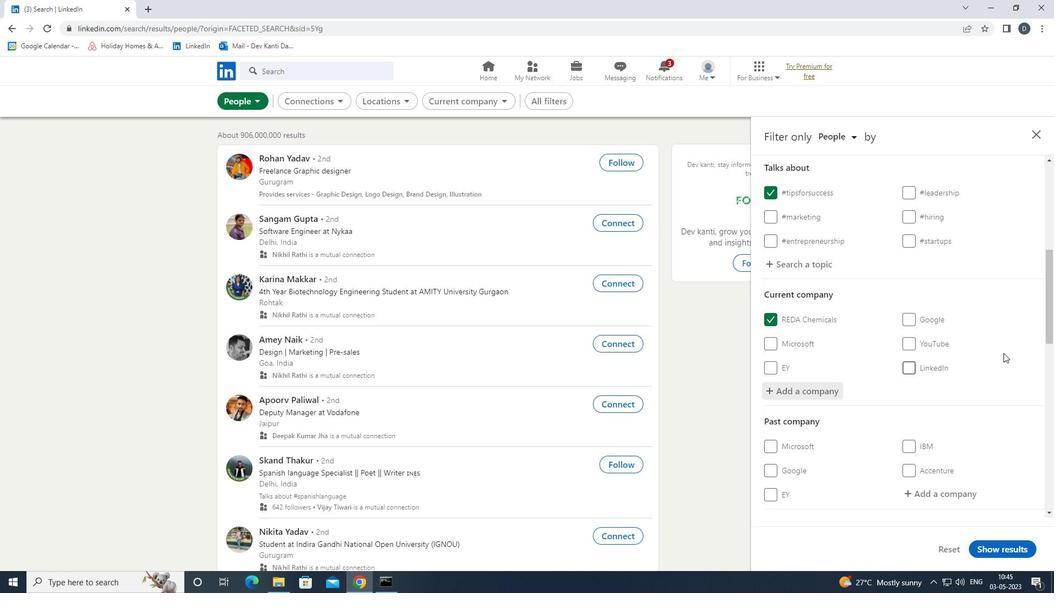 
Action: Mouse scrolled (978, 351) with delta (0, 0)
Screenshot: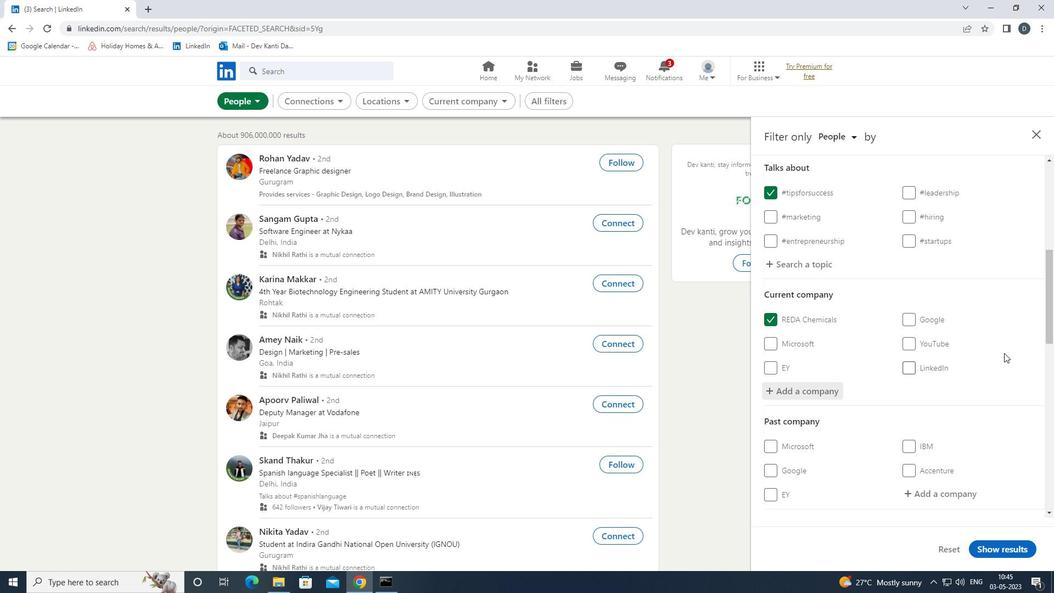
Action: Mouse moved to (977, 352)
Screenshot: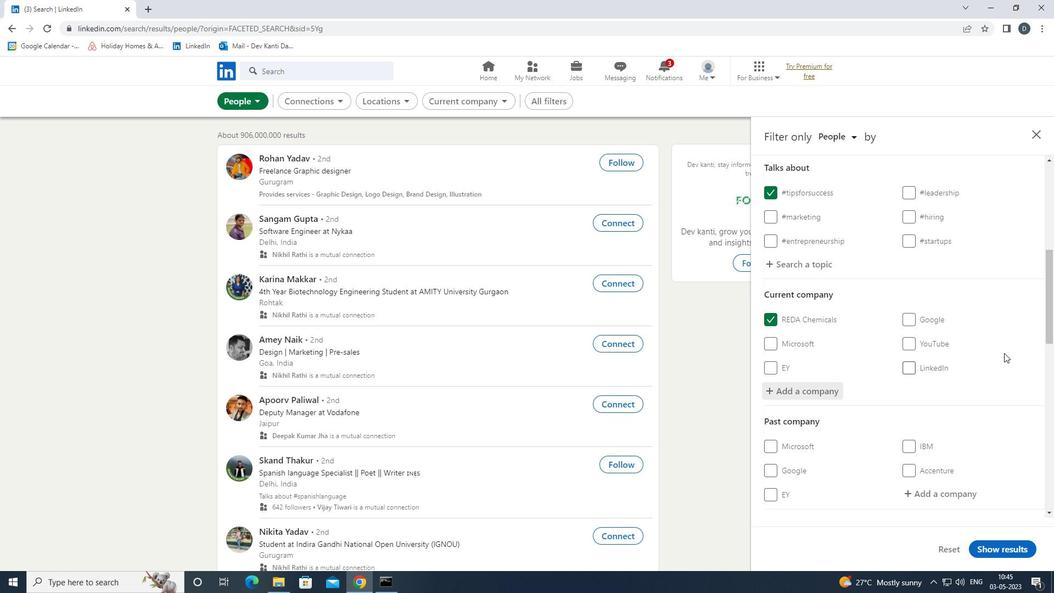 
Action: Mouse scrolled (977, 352) with delta (0, 0)
Screenshot: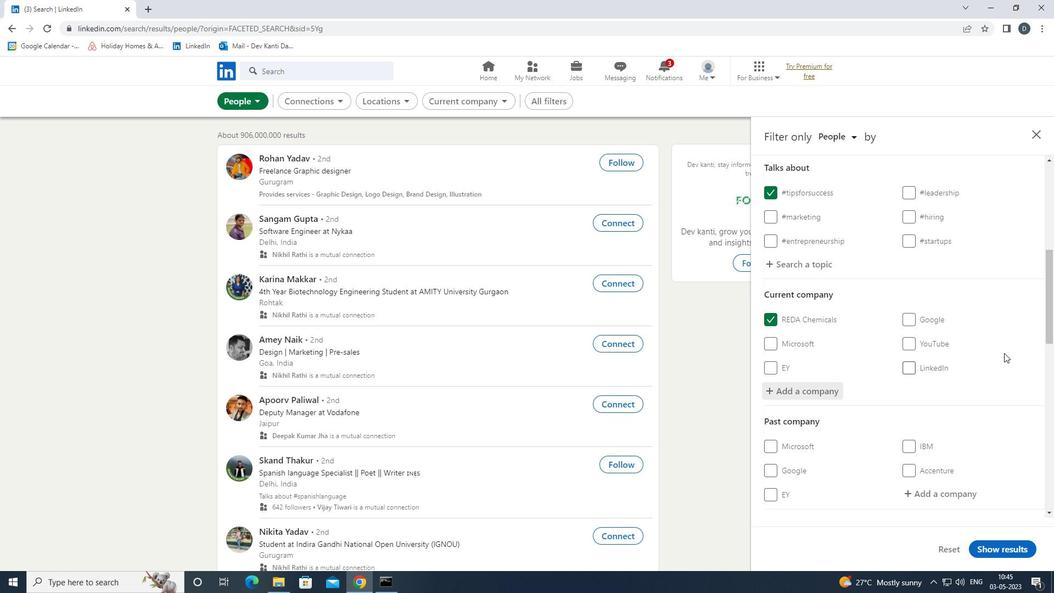 
Action: Mouse moved to (962, 360)
Screenshot: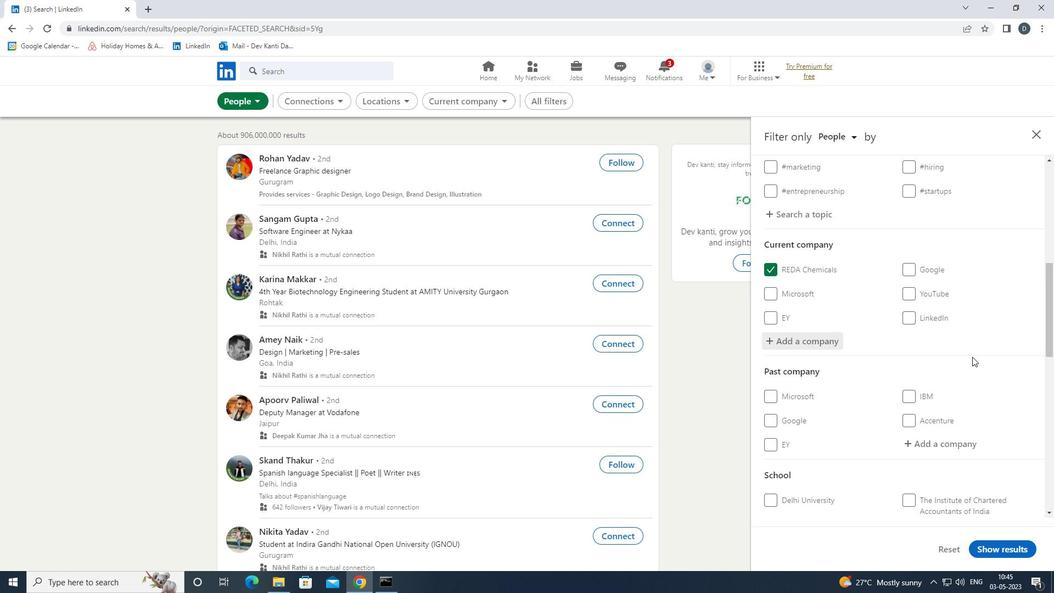 
Action: Mouse scrolled (962, 359) with delta (0, 0)
Screenshot: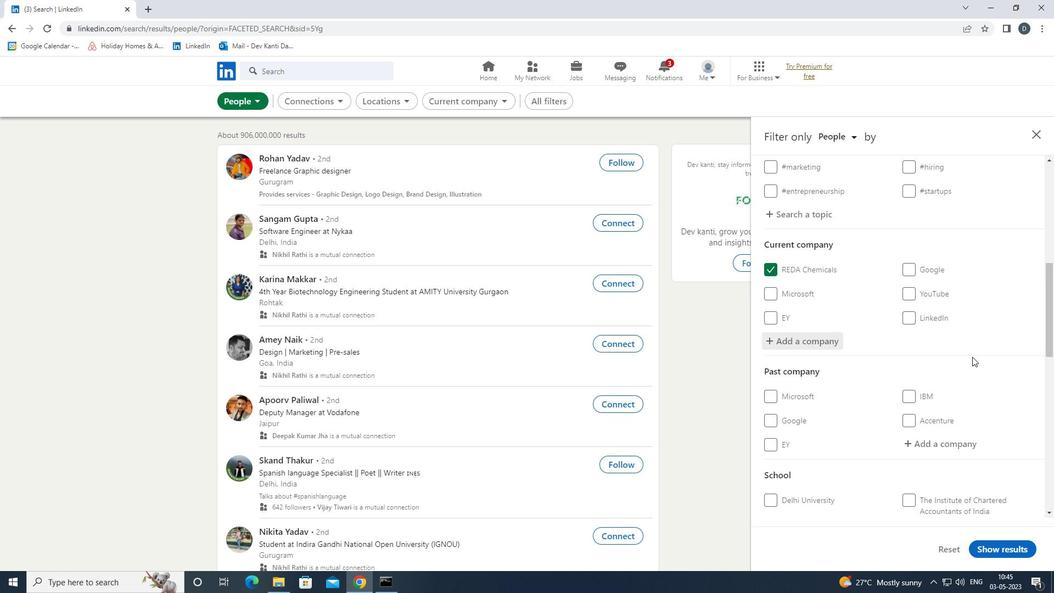 
Action: Mouse moved to (961, 360)
Screenshot: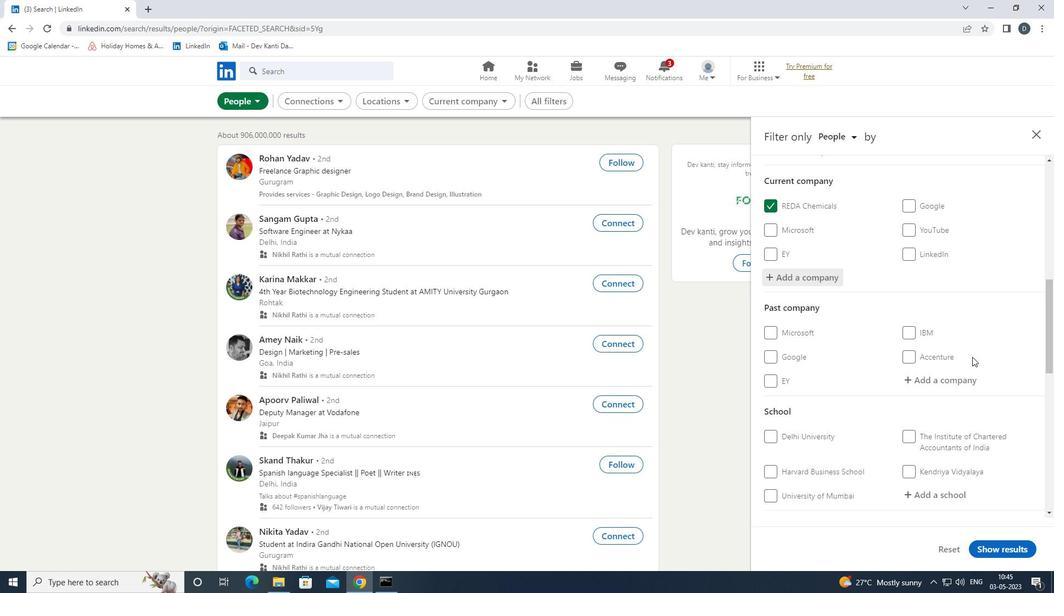 
Action: Mouse scrolled (961, 359) with delta (0, 0)
Screenshot: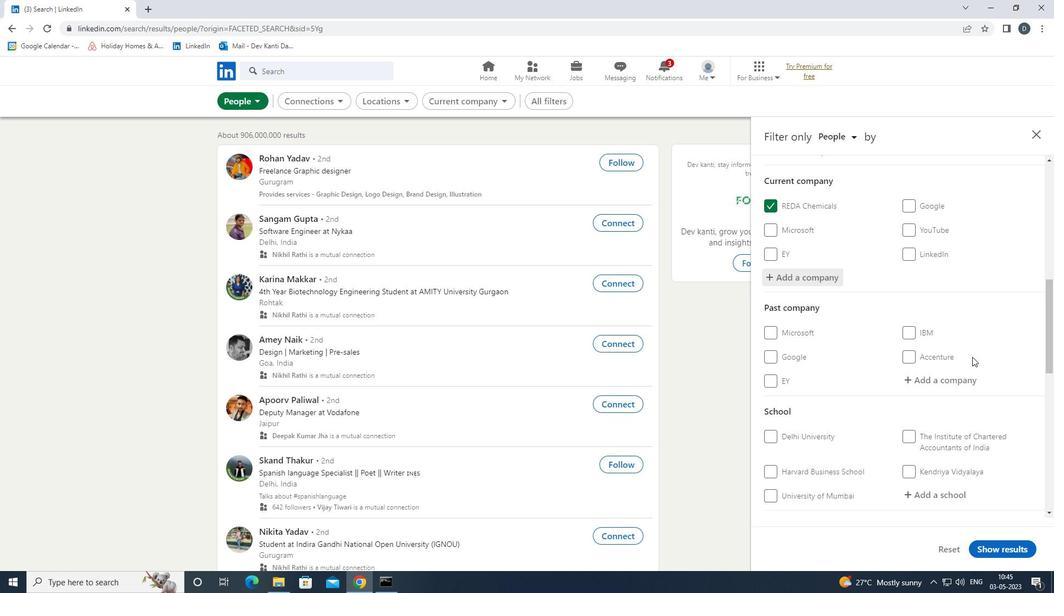 
Action: Mouse moved to (933, 332)
Screenshot: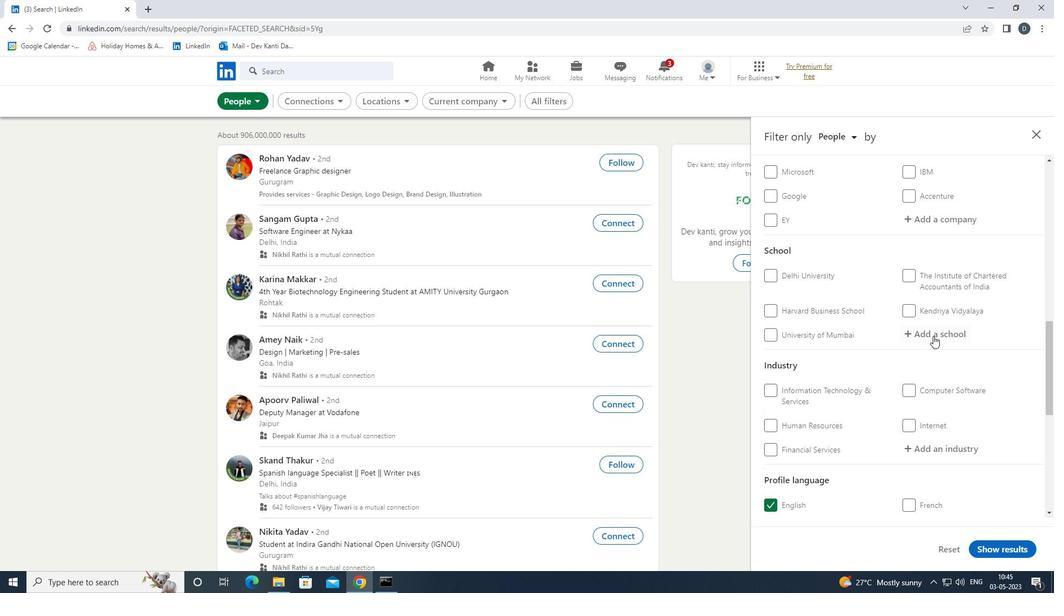 
Action: Key pressed <Key.caps_lock><Key.caps_lock>
Screenshot: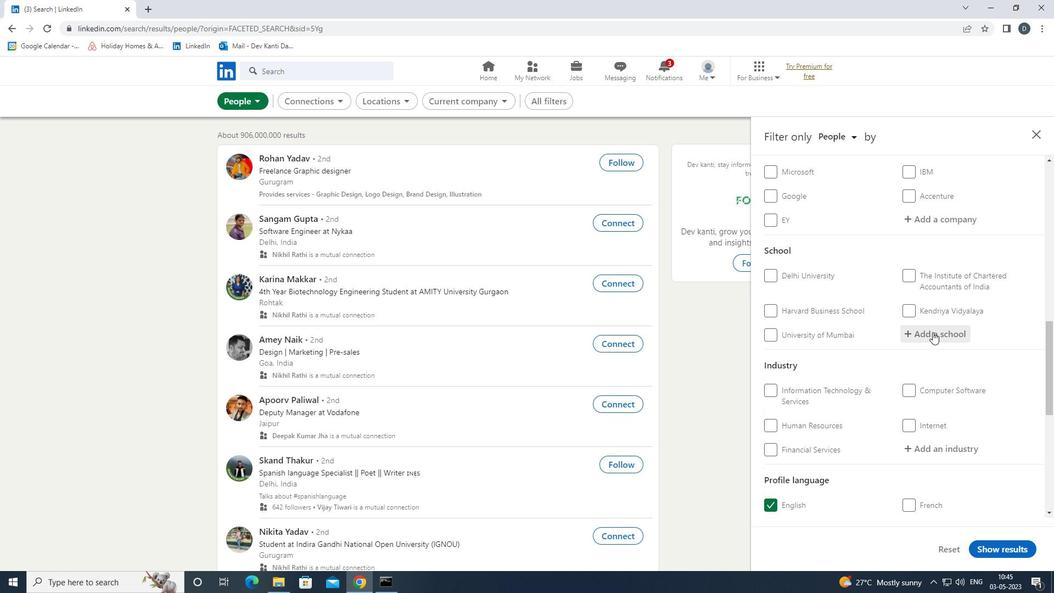 
Action: Mouse pressed left at (933, 332)
Screenshot: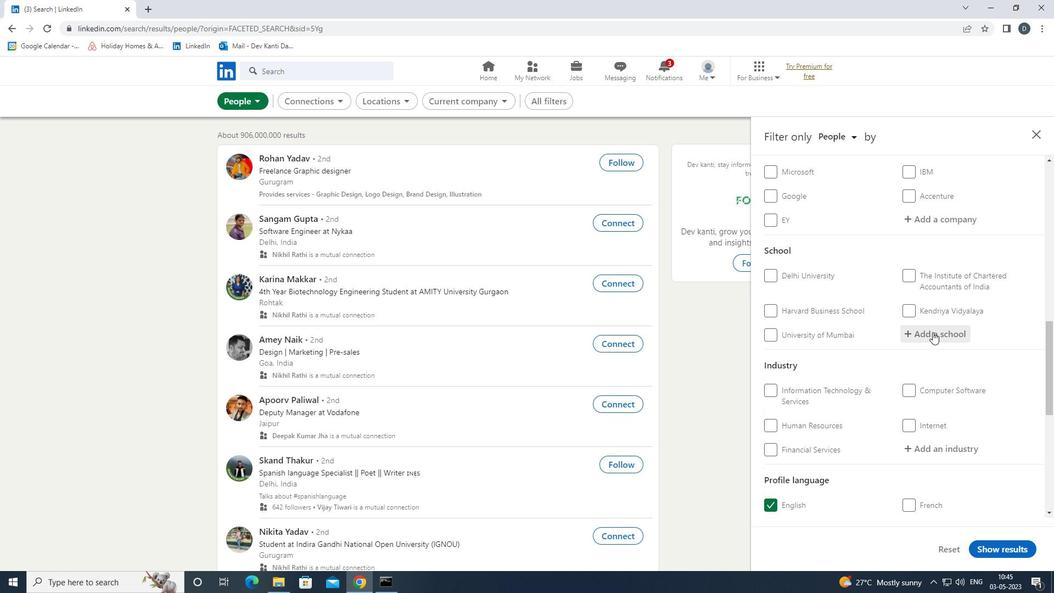 
Action: Key pressed <Key.shift><Key.shift><Key.shift><Key.shift><Key.shift>UTTAR<Key.space><Key.shift>PA<Key.backspace>RADE<Key.down><Key.down><Key.enter>
Screenshot: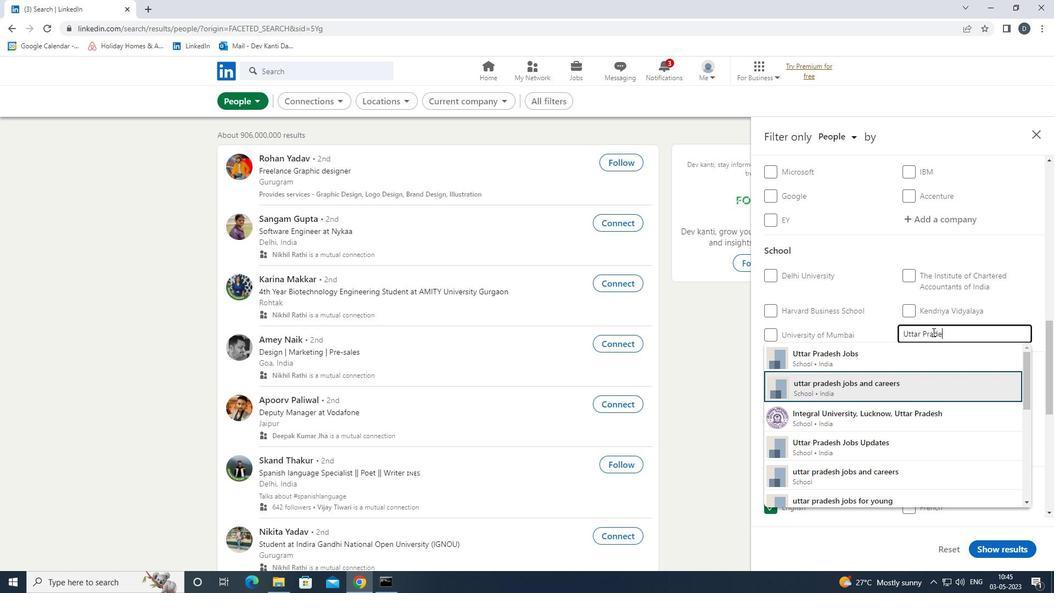
Action: Mouse scrolled (933, 331) with delta (0, 0)
Screenshot: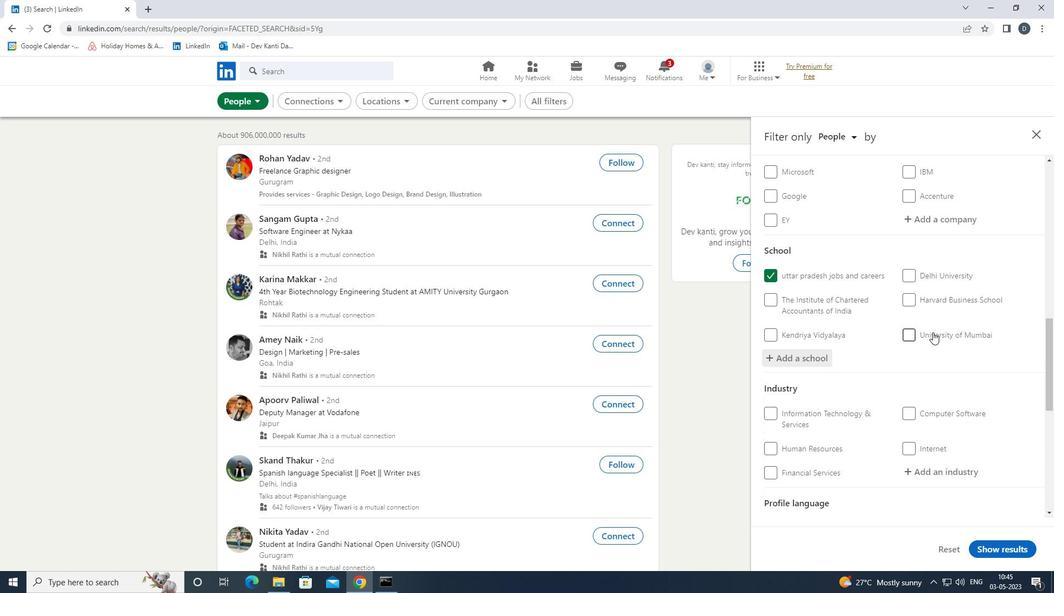 
Action: Mouse scrolled (933, 331) with delta (0, 0)
Screenshot: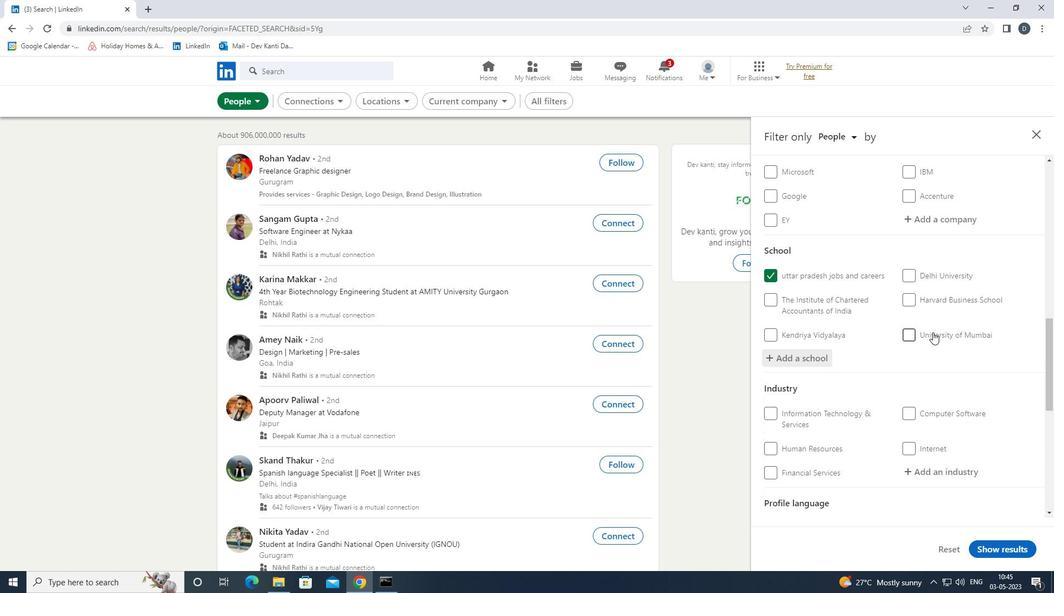 
Action: Mouse moved to (931, 356)
Screenshot: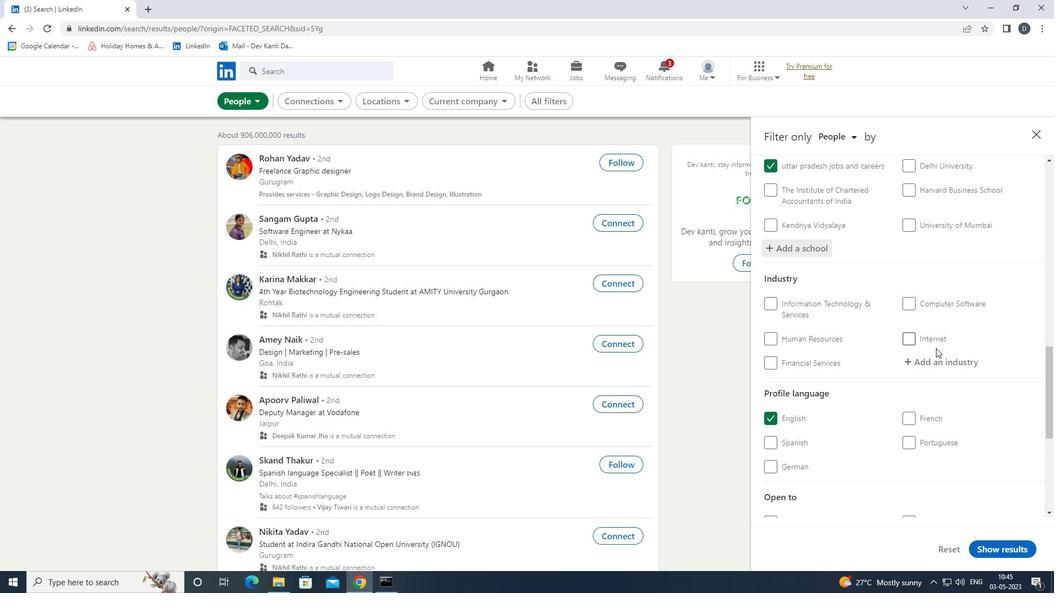 
Action: Mouse pressed left at (931, 356)
Screenshot: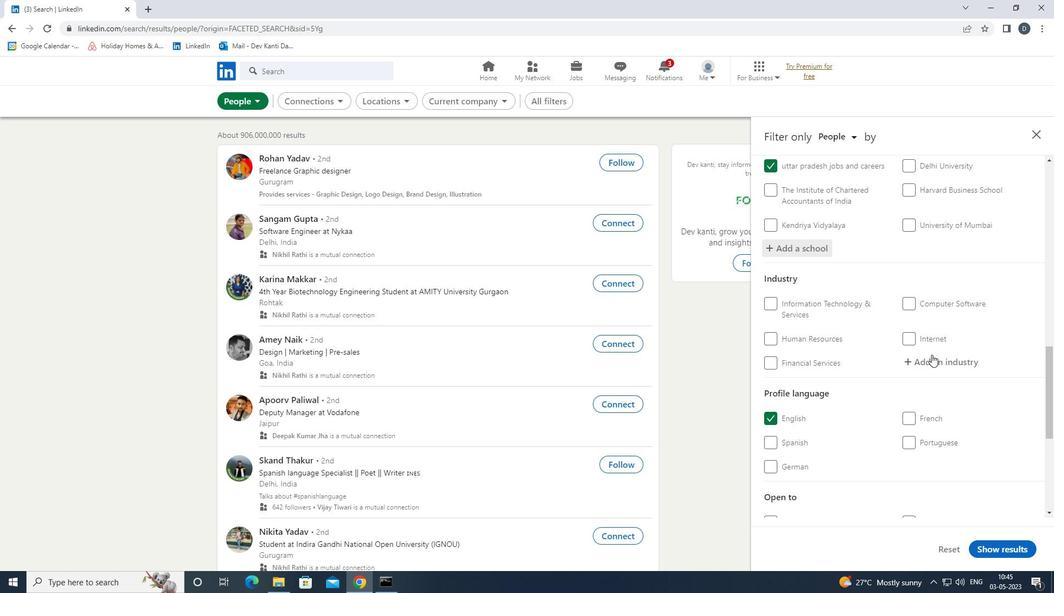 
Action: Key pressed <Key.shift>BOILER<Key.down><Key.enter>
Screenshot: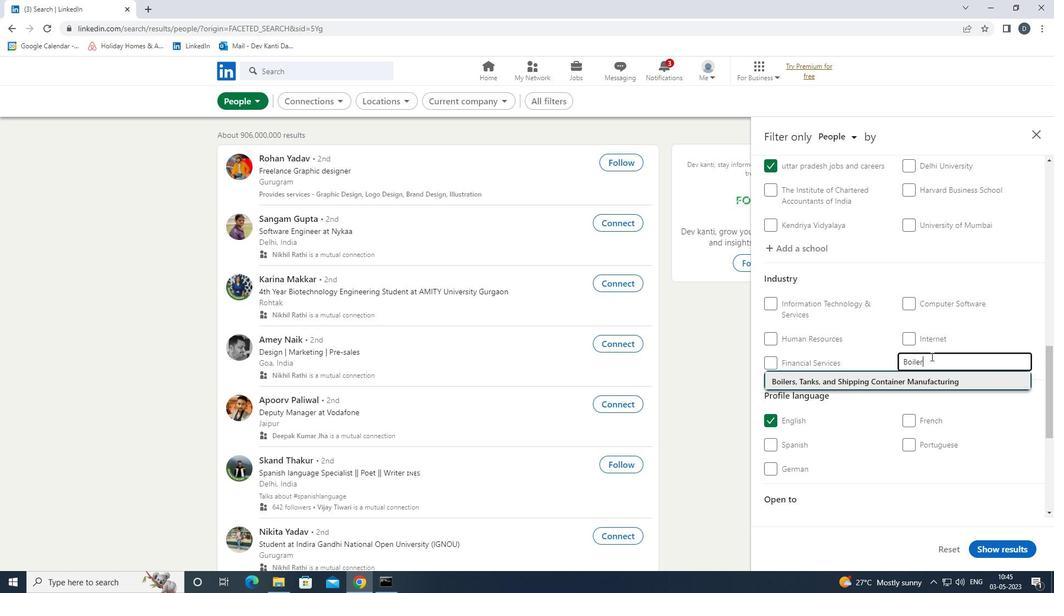 
Action: Mouse moved to (916, 352)
Screenshot: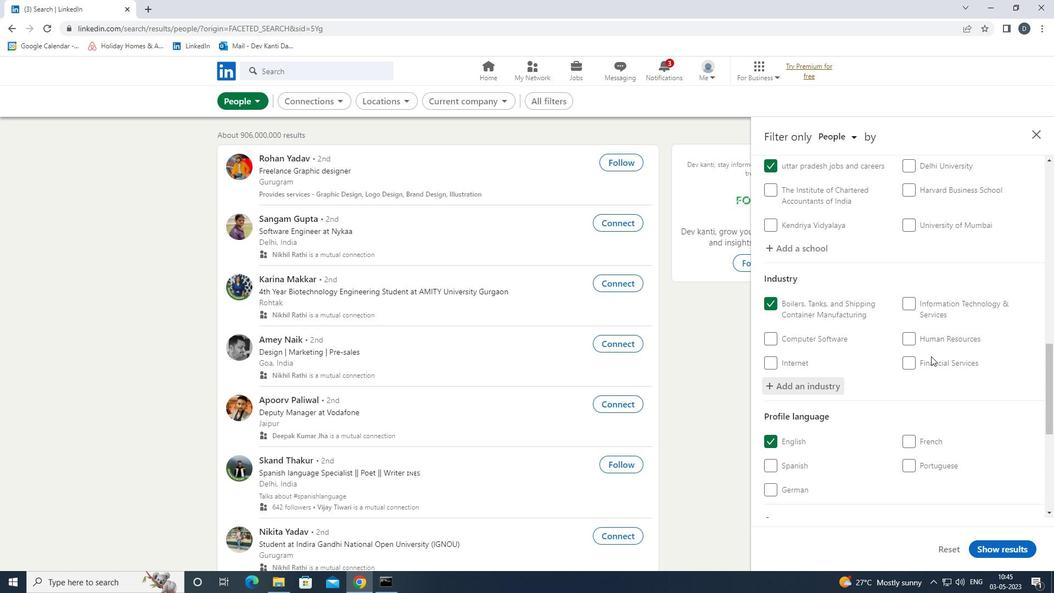 
Action: Mouse scrolled (916, 351) with delta (0, 0)
Screenshot: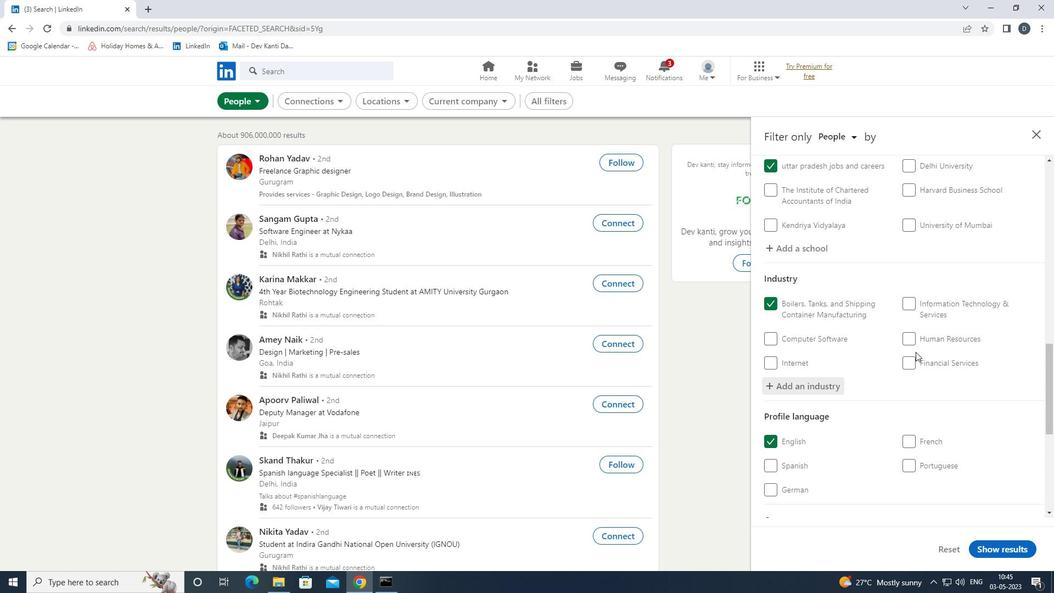 
Action: Mouse scrolled (916, 351) with delta (0, 0)
Screenshot: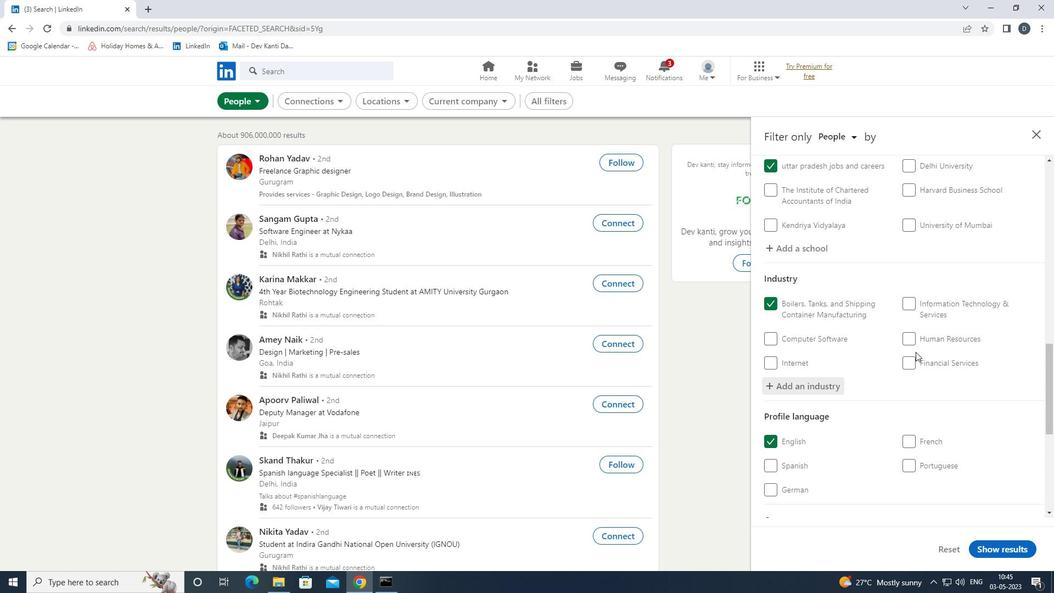 
Action: Mouse scrolled (916, 351) with delta (0, 0)
Screenshot: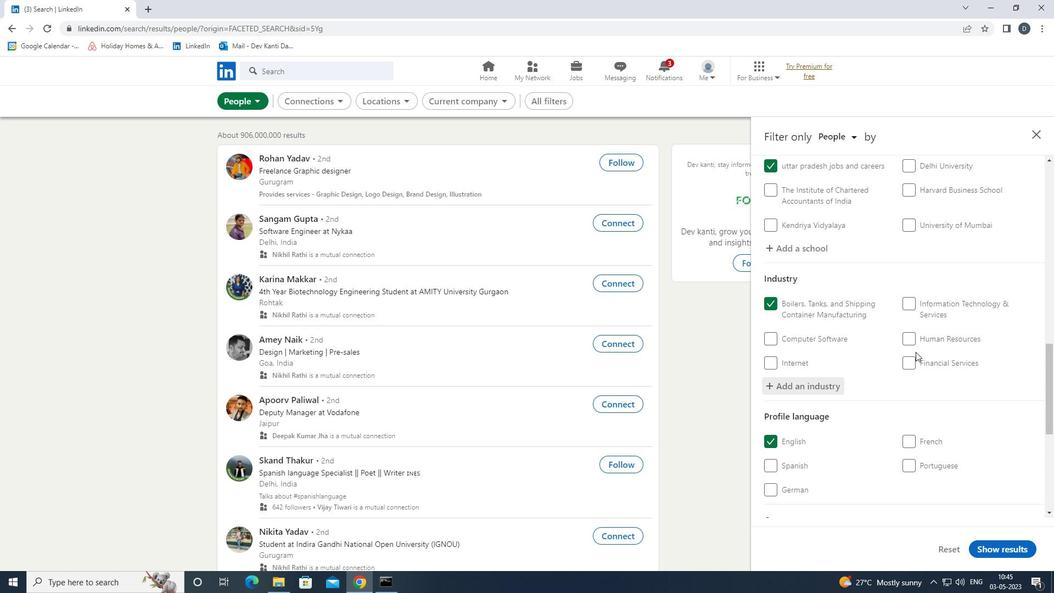 
Action: Mouse scrolled (916, 351) with delta (0, 0)
Screenshot: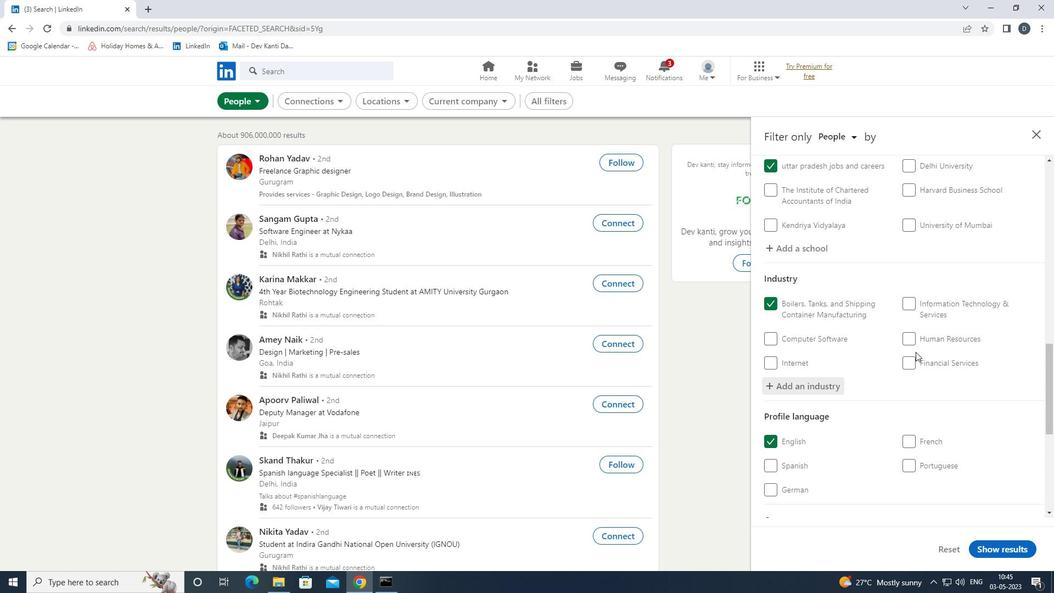
Action: Mouse moved to (917, 351)
Screenshot: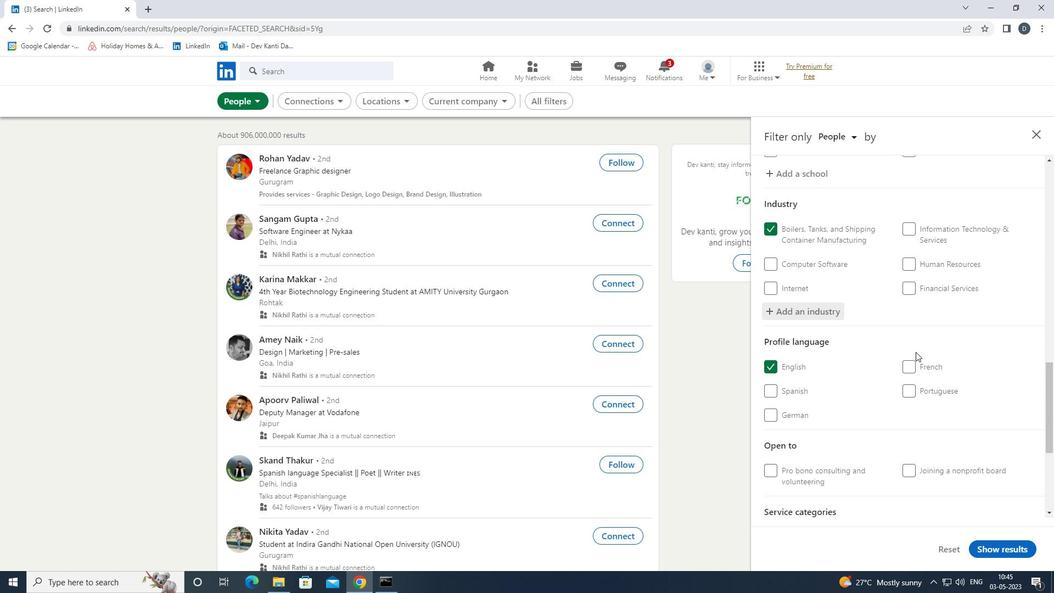 
Action: Mouse scrolled (917, 350) with delta (0, 0)
Screenshot: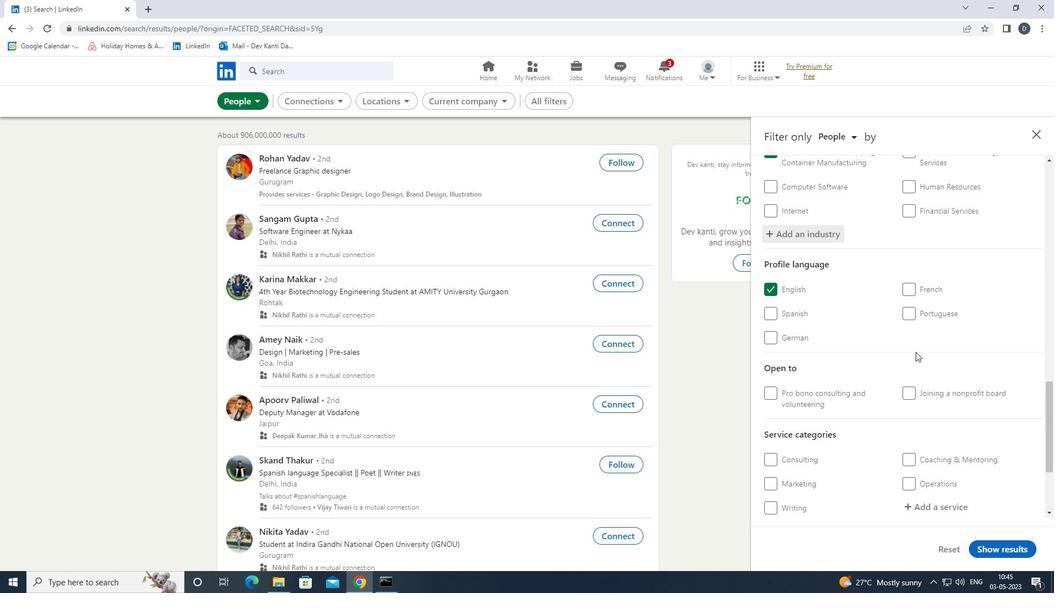 
Action: Mouse scrolled (917, 350) with delta (0, 0)
Screenshot: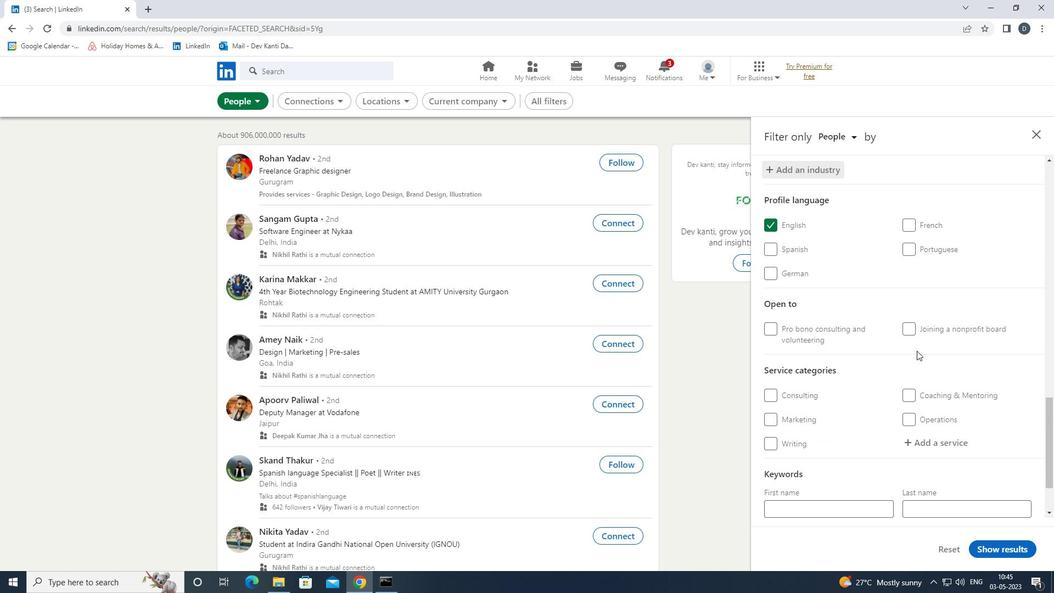 
Action: Mouse moved to (925, 363)
Screenshot: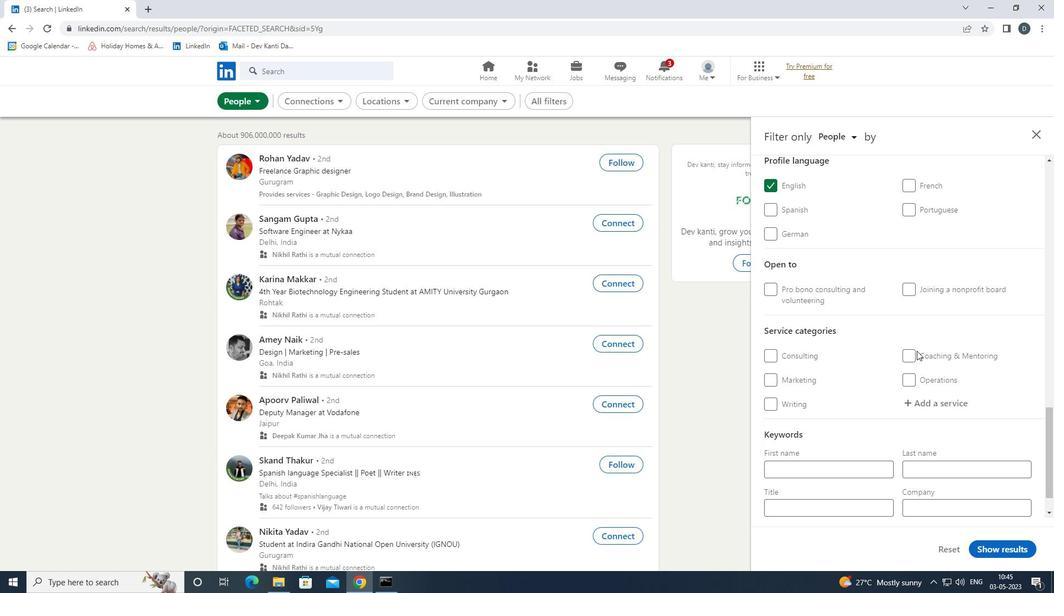 
Action: Mouse pressed left at (925, 363)
Screenshot: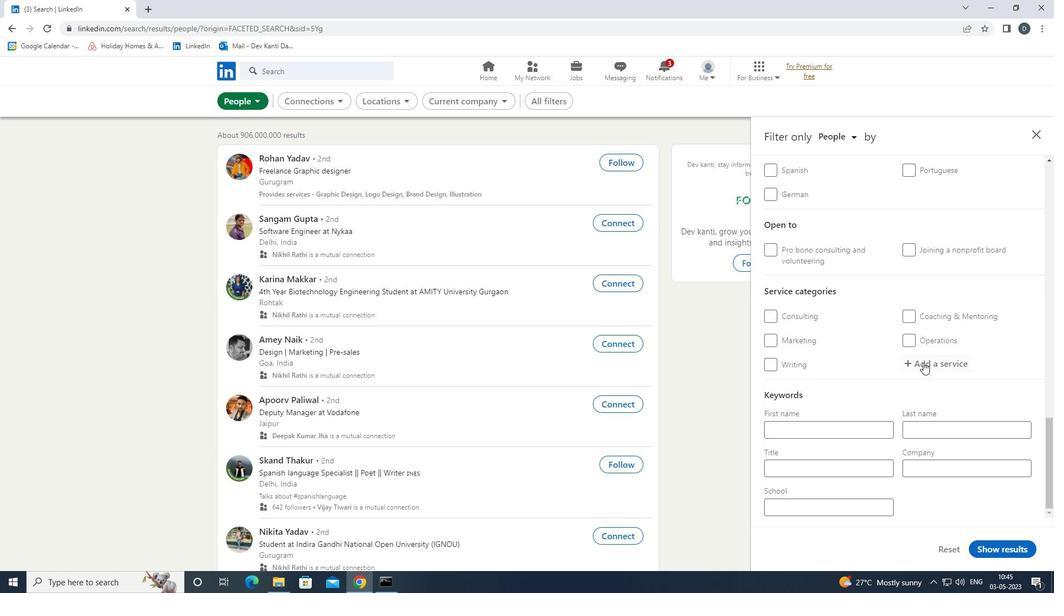 
Action: Mouse moved to (925, 363)
Screenshot: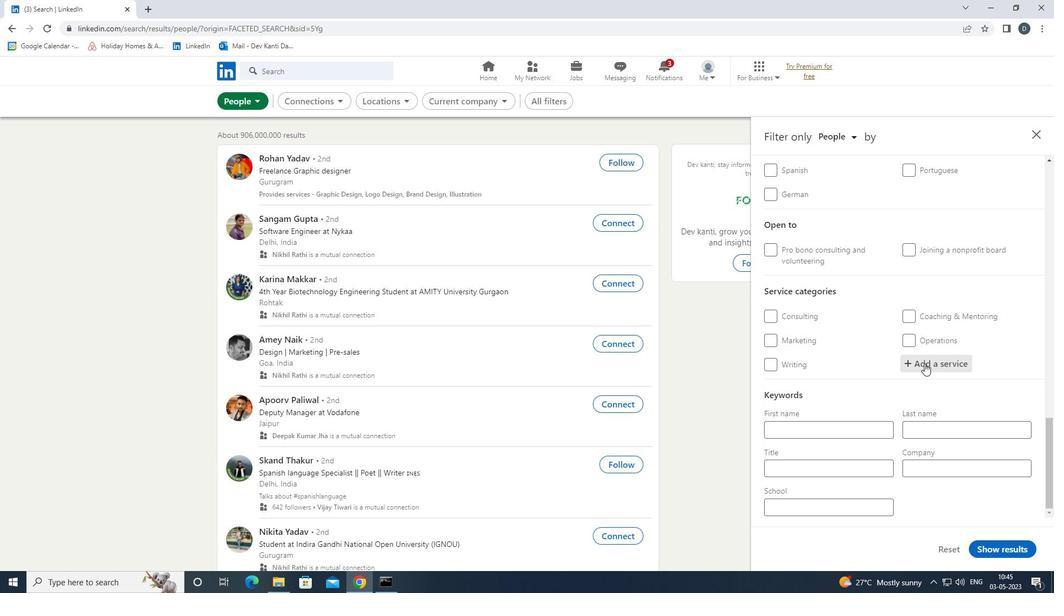 
Action: Key pressed <Key.shift>CUSTOMER<Key.down><Key.enter>
Screenshot: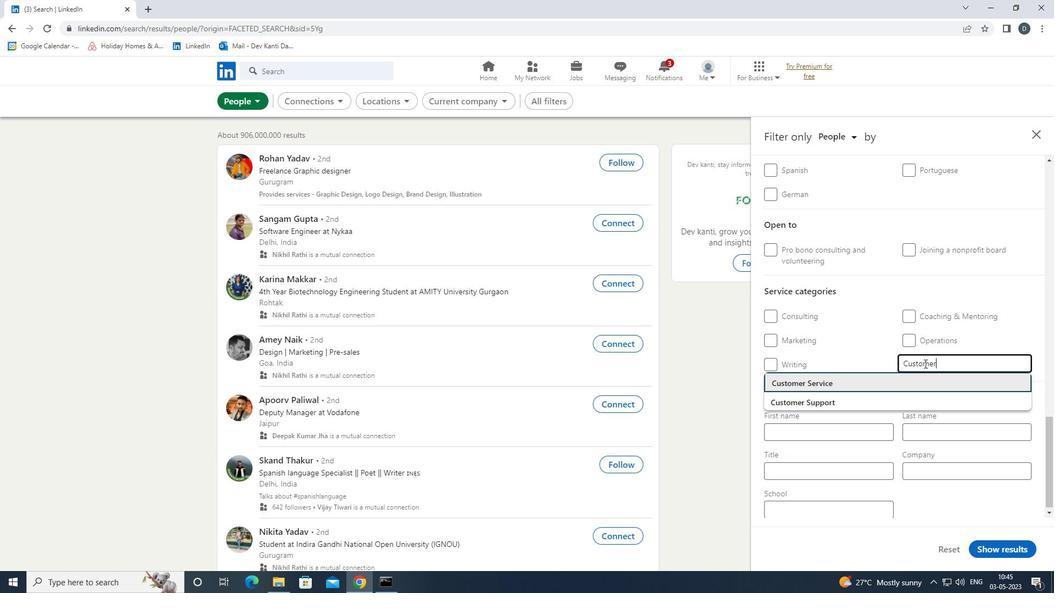 
Action: Mouse moved to (919, 369)
Screenshot: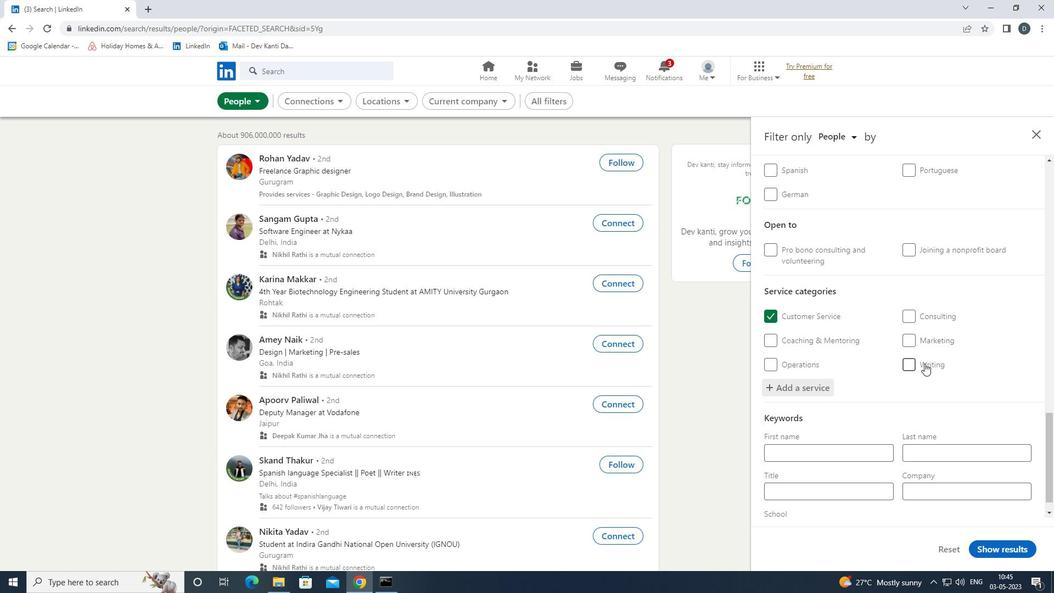 
Action: Mouse scrolled (919, 369) with delta (0, 0)
Screenshot: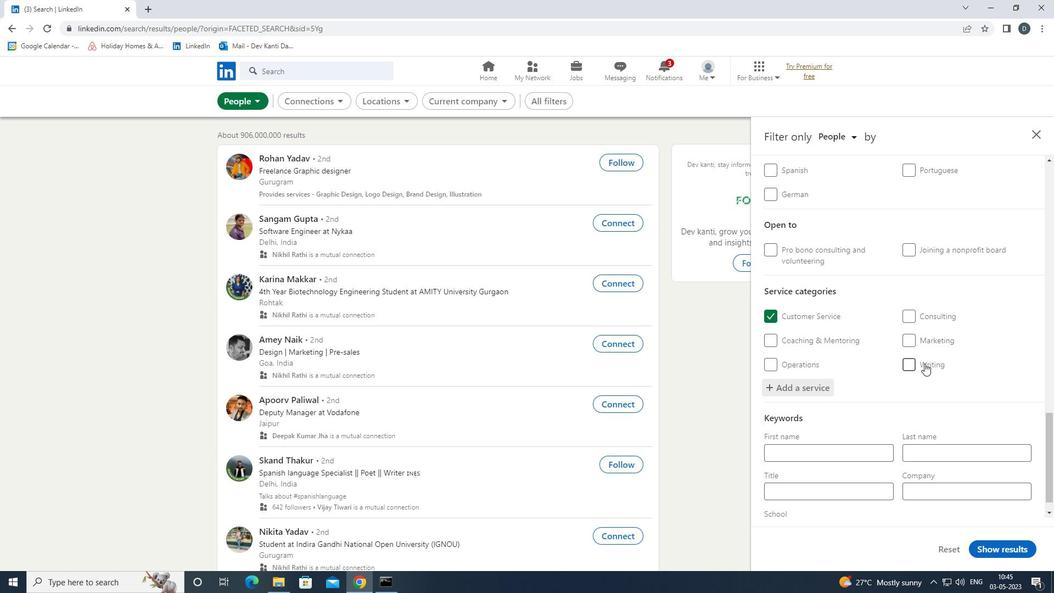 
Action: Mouse moved to (912, 374)
Screenshot: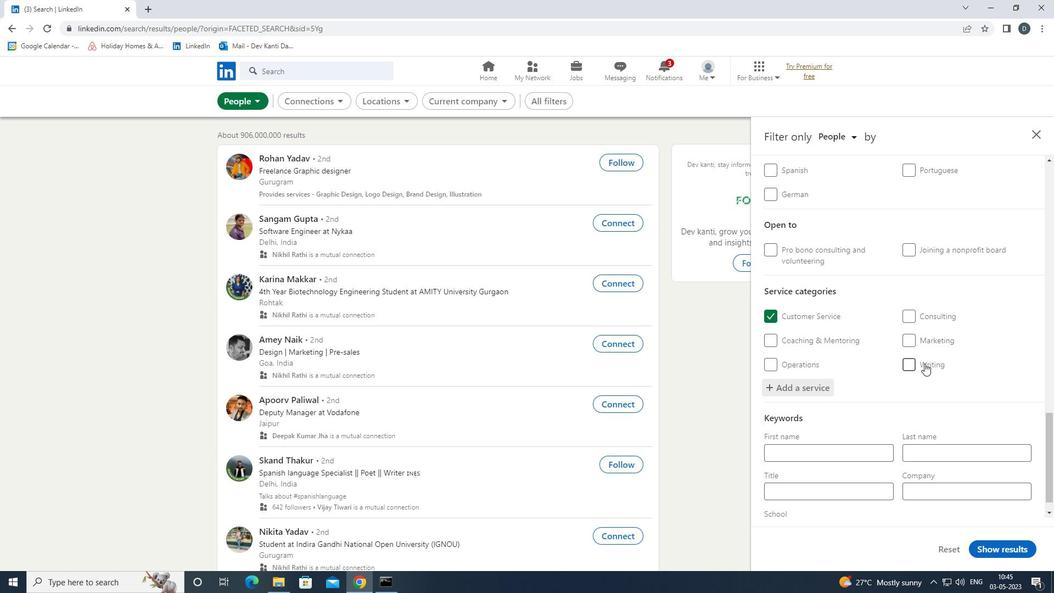 
Action: Mouse scrolled (912, 373) with delta (0, 0)
Screenshot: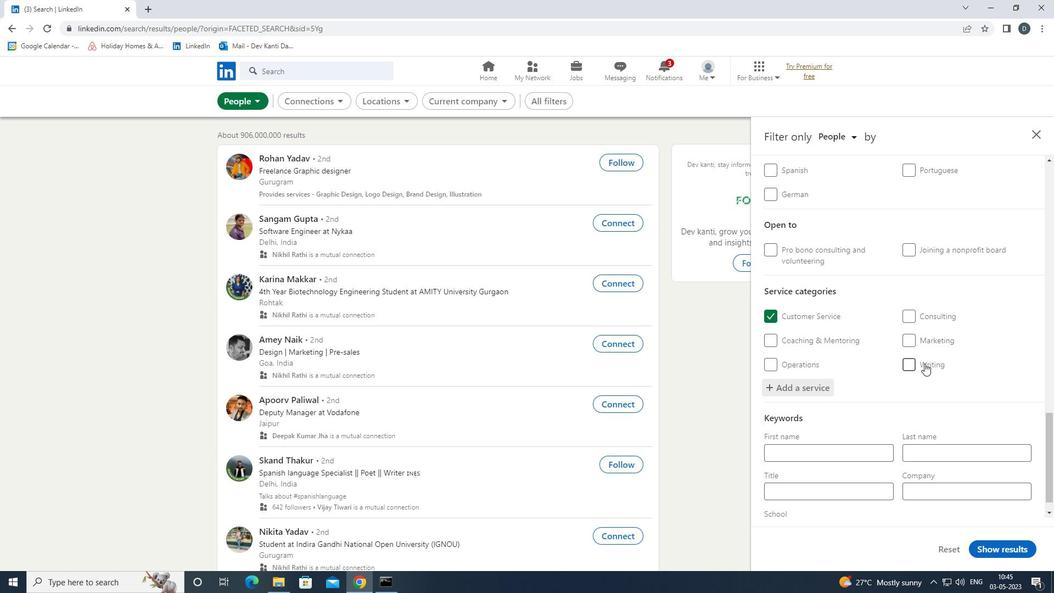 
Action: Mouse moved to (910, 377)
Screenshot: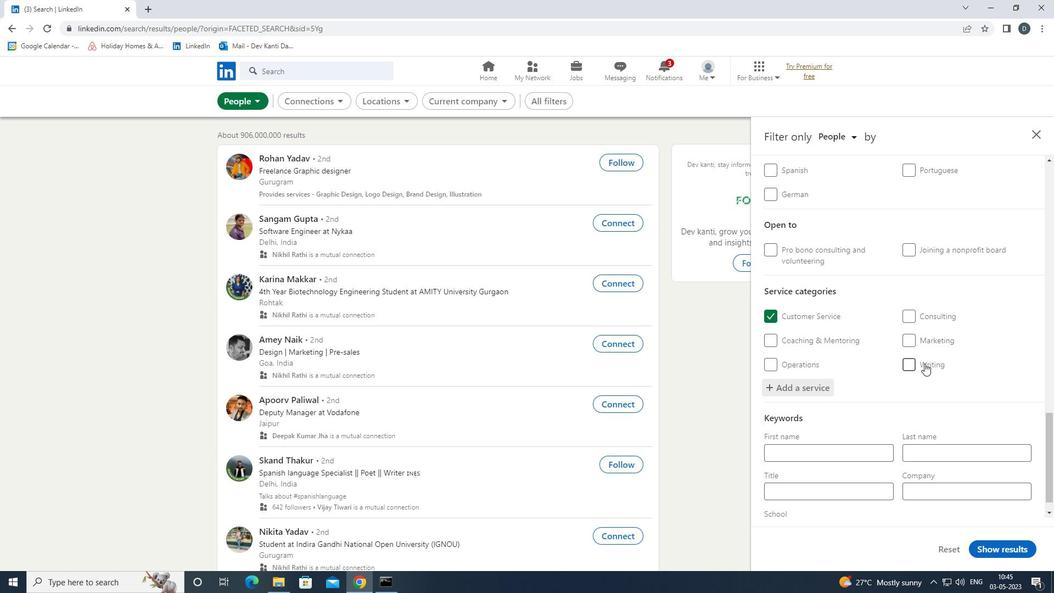 
Action: Mouse scrolled (910, 376) with delta (0, 0)
Screenshot: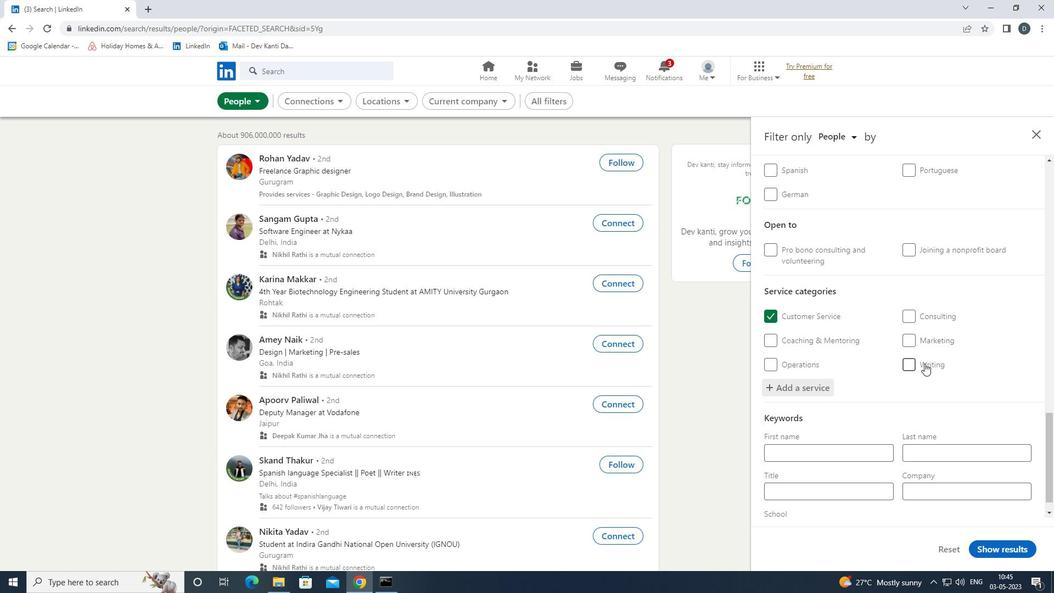 
Action: Mouse moved to (909, 379)
Screenshot: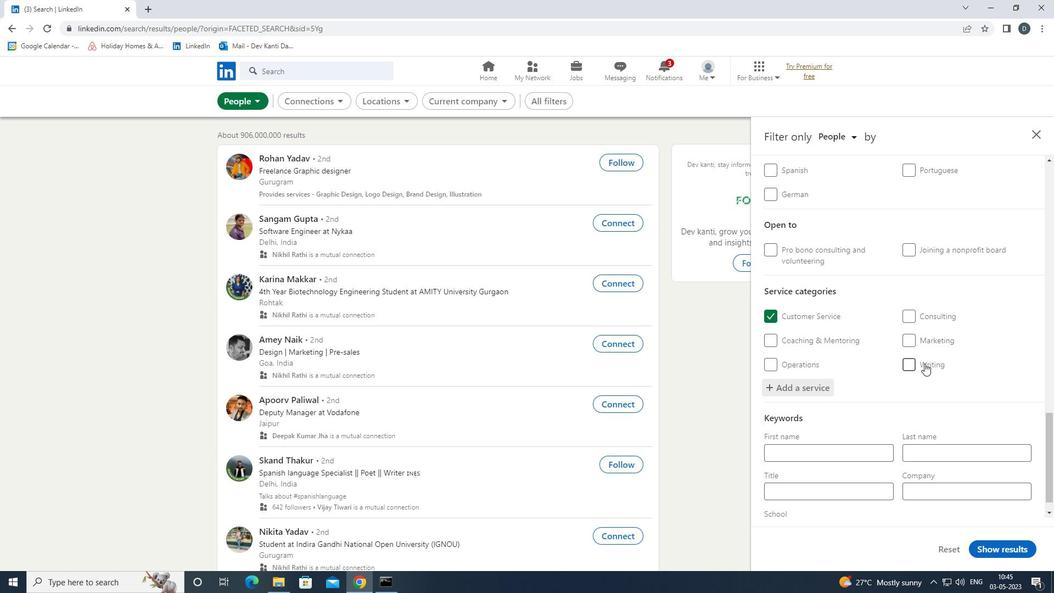 
Action: Mouse scrolled (909, 379) with delta (0, 0)
Screenshot: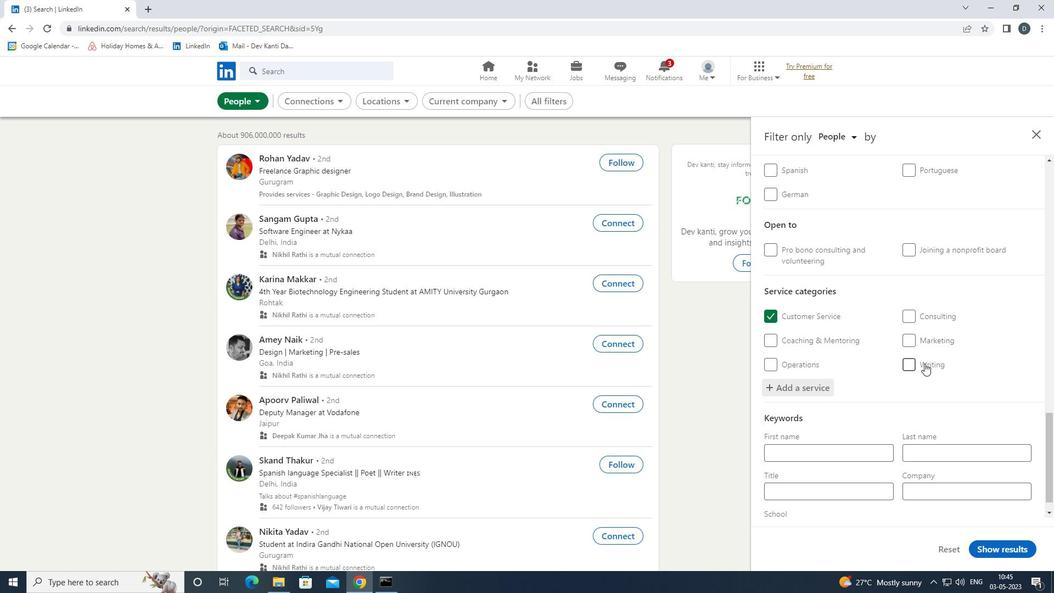 
Action: Mouse moved to (903, 386)
Screenshot: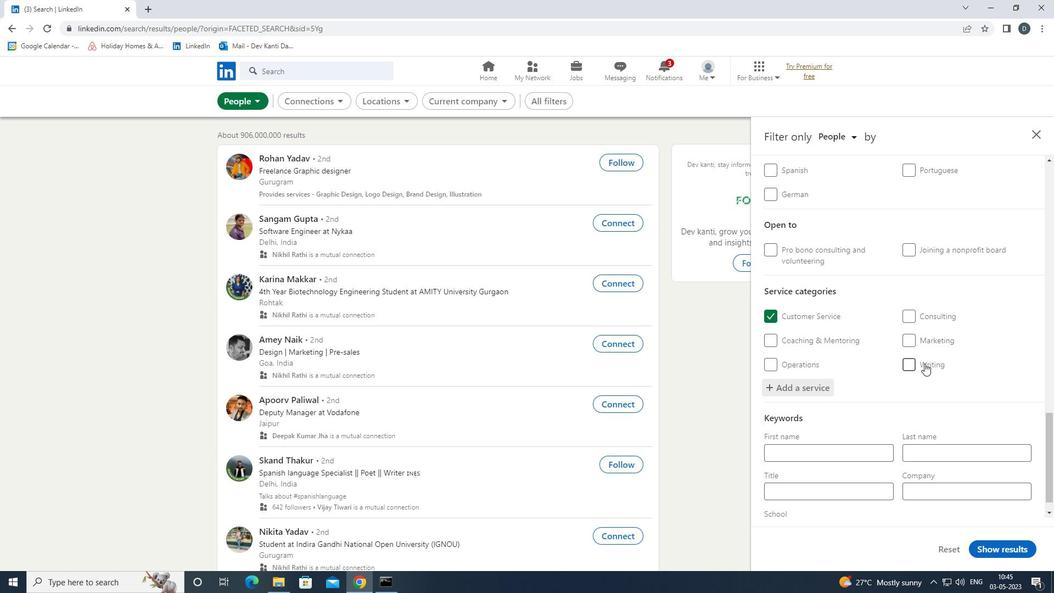 
Action: Mouse scrolled (903, 385) with delta (0, 0)
Screenshot: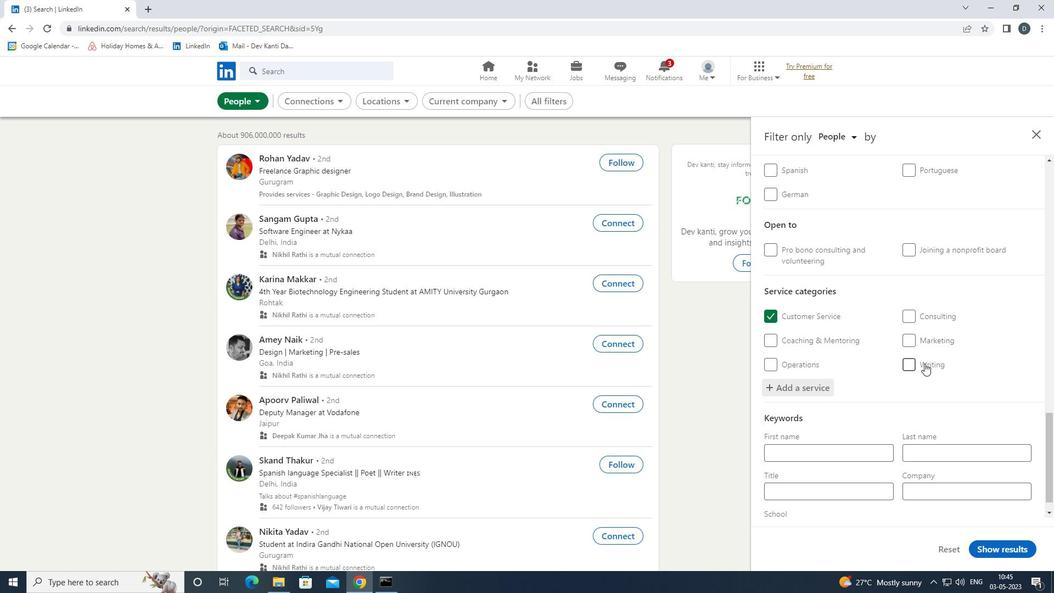 
Action: Mouse moved to (864, 457)
Screenshot: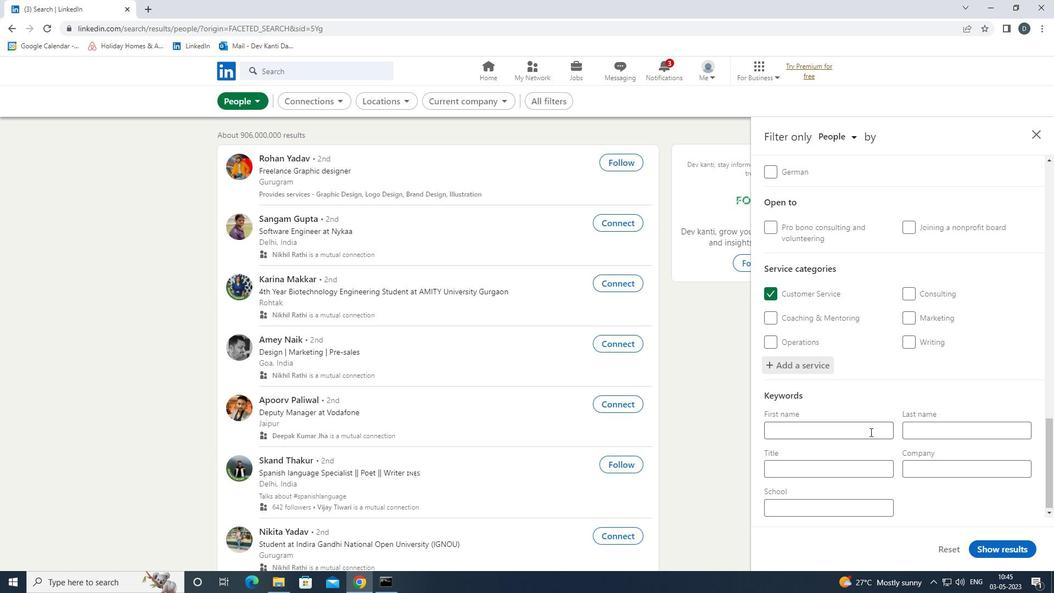 
Action: Mouse pressed left at (864, 457)
Screenshot: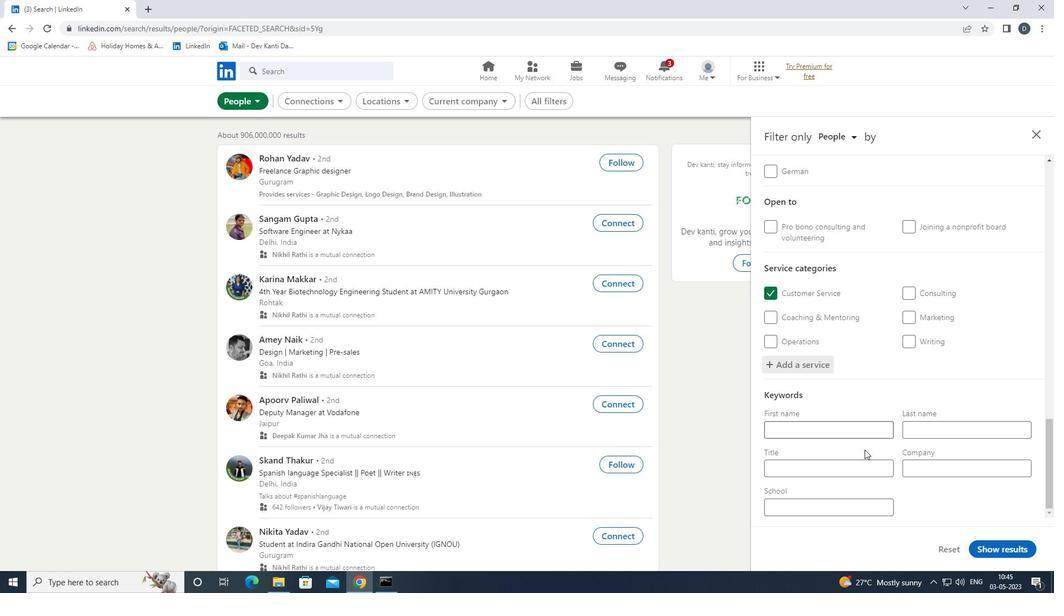 
Action: Mouse moved to (863, 463)
Screenshot: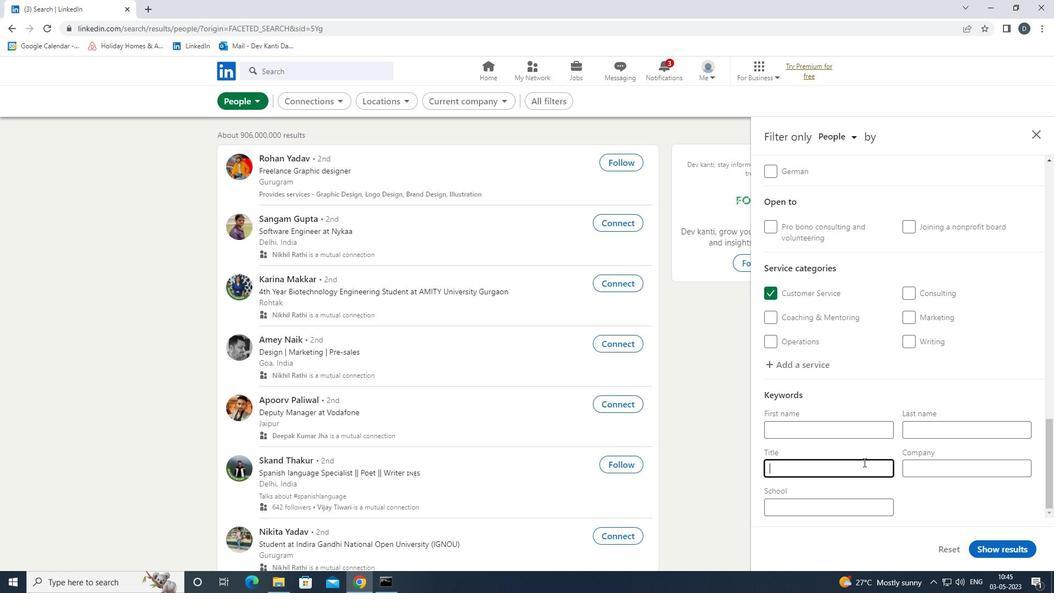 
Action: Key pressed <Key.shift><Key.shift><Key.shift>CAFETERIA<Key.space><Key.shift><Key.shift>WOKE<Key.backspace><Key.backspace>RKER
Screenshot: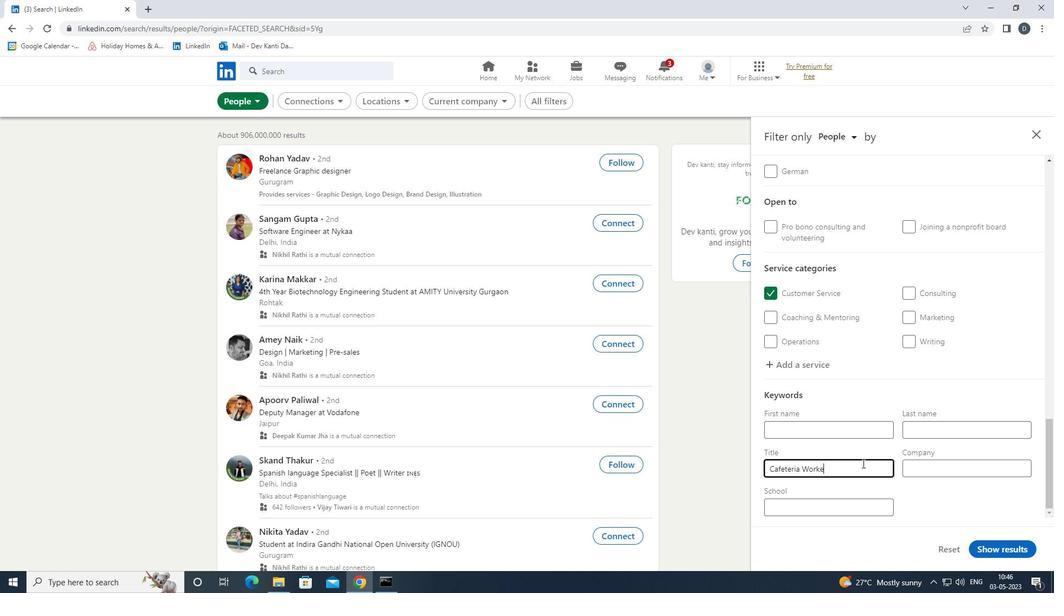 
Action: Mouse moved to (991, 549)
Screenshot: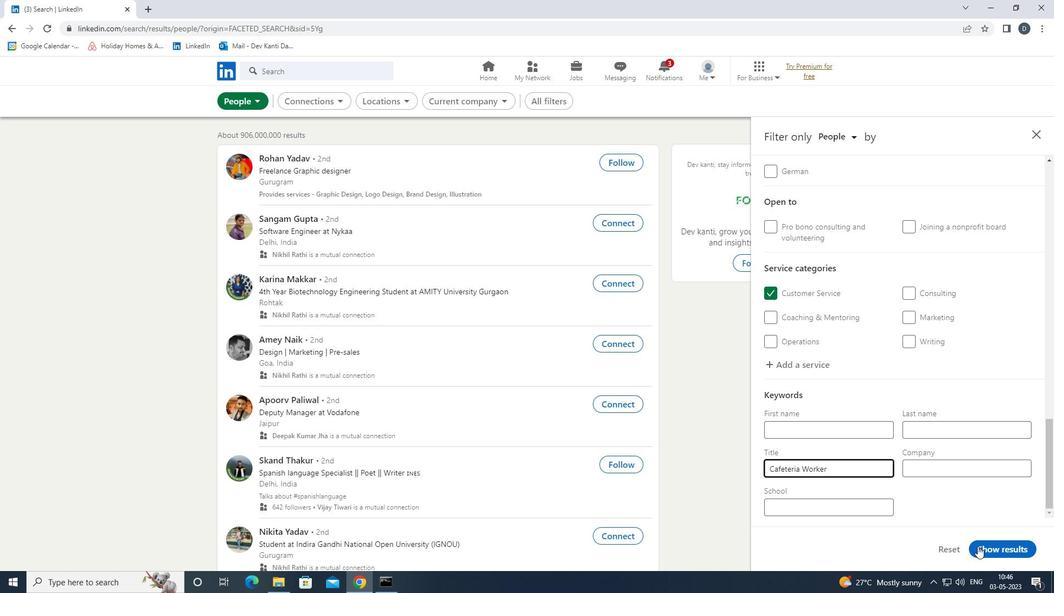 
Action: Mouse pressed left at (991, 549)
Screenshot: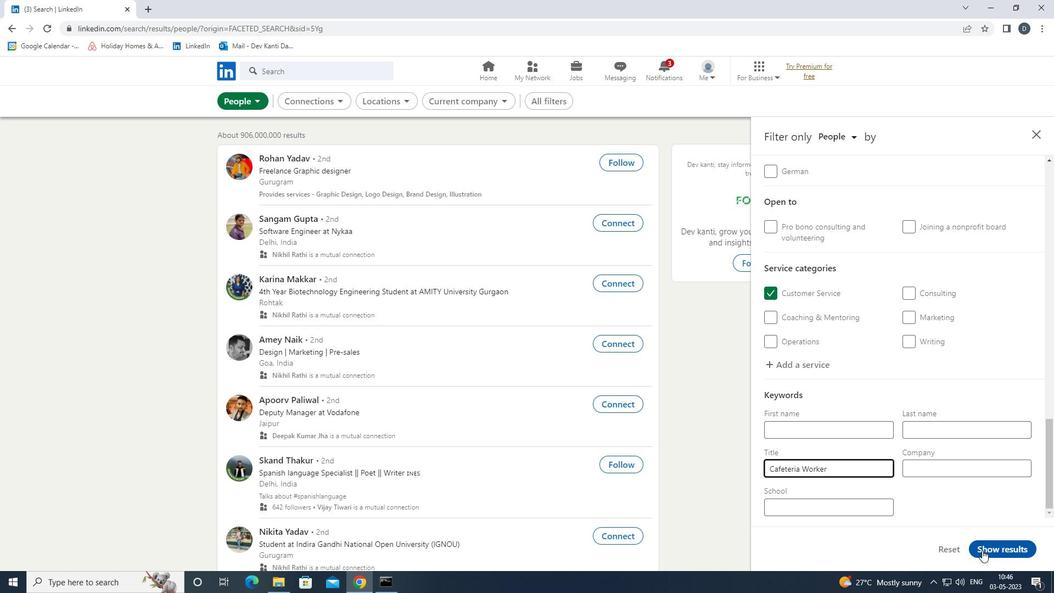 
Action: Mouse moved to (247, 74)
Screenshot: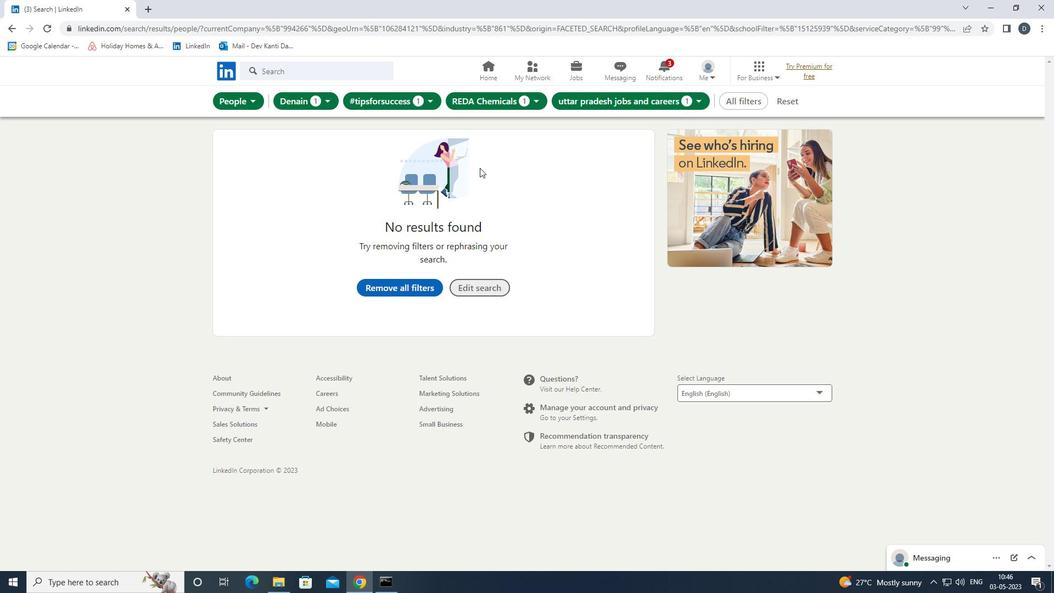 
